 Task: Open Card Product Development Execution in Board Email Marketing Welcome Email Series Strategy and Execution to Workspace Email Marketing Software and add a team member Softage.3@softage.net, a label Blue, a checklist Bond Investing, an attachment from Trello, a color Blue and finally, add a card description 'Conduct team training session on teamwork and collaboration' and a comment 'Let us approach this task with a sense of collaboration and teamwork, leveraging the strengths of each team member.'. Add a start date 'Jan 03, 1900' with a due date 'Jan 10, 1900'
Action: Mouse moved to (63, 297)
Screenshot: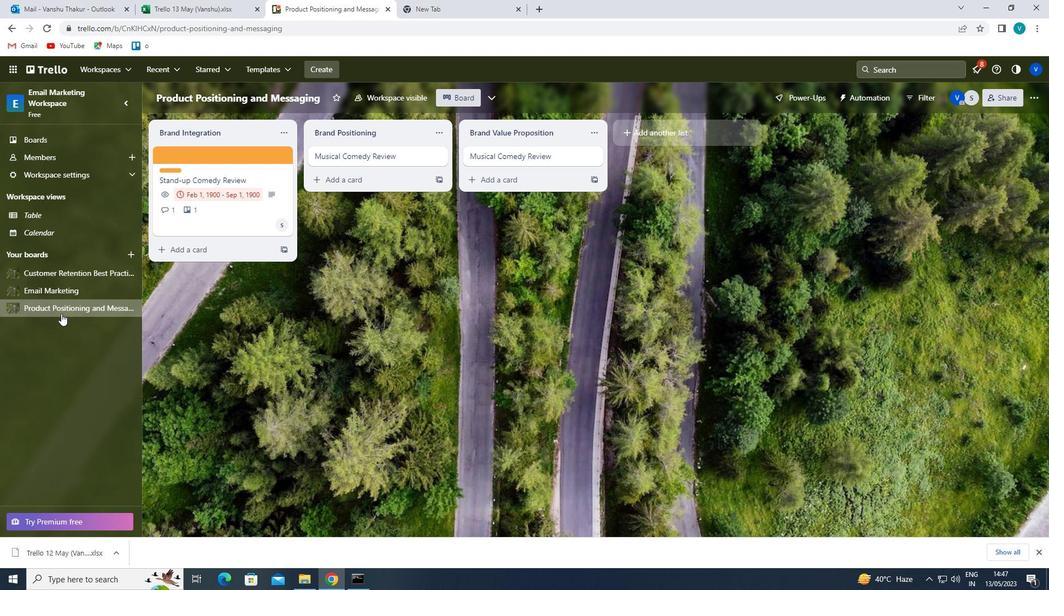 
Action: Mouse pressed left at (63, 297)
Screenshot: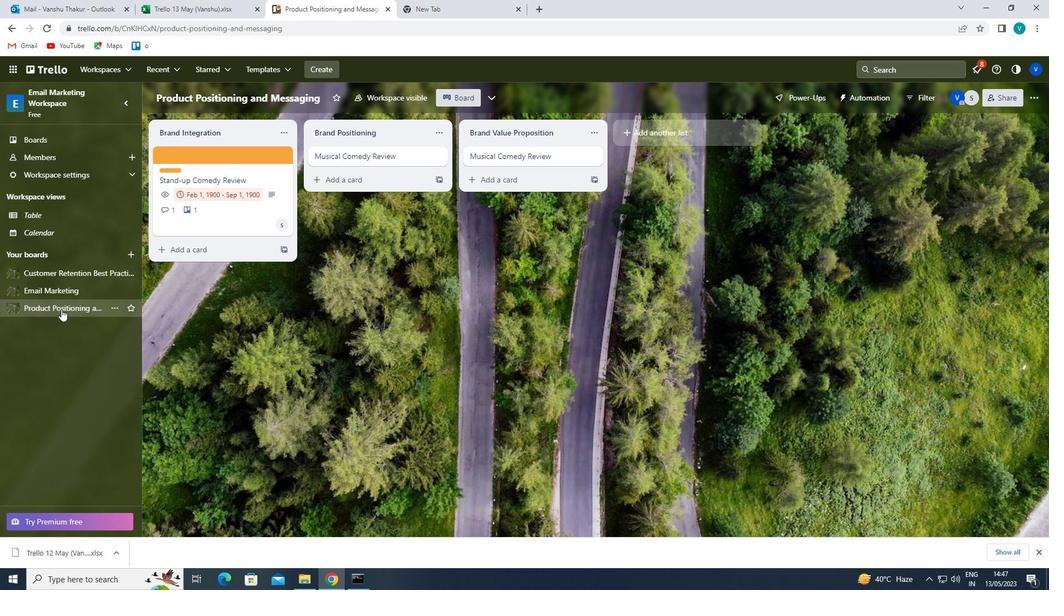 
Action: Mouse moved to (204, 152)
Screenshot: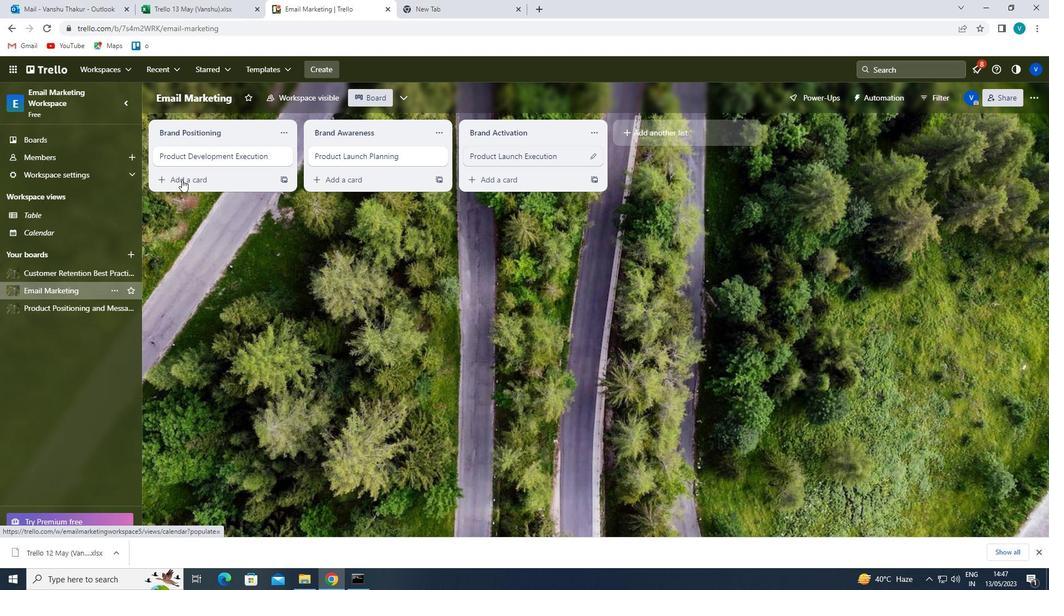 
Action: Mouse pressed left at (204, 152)
Screenshot: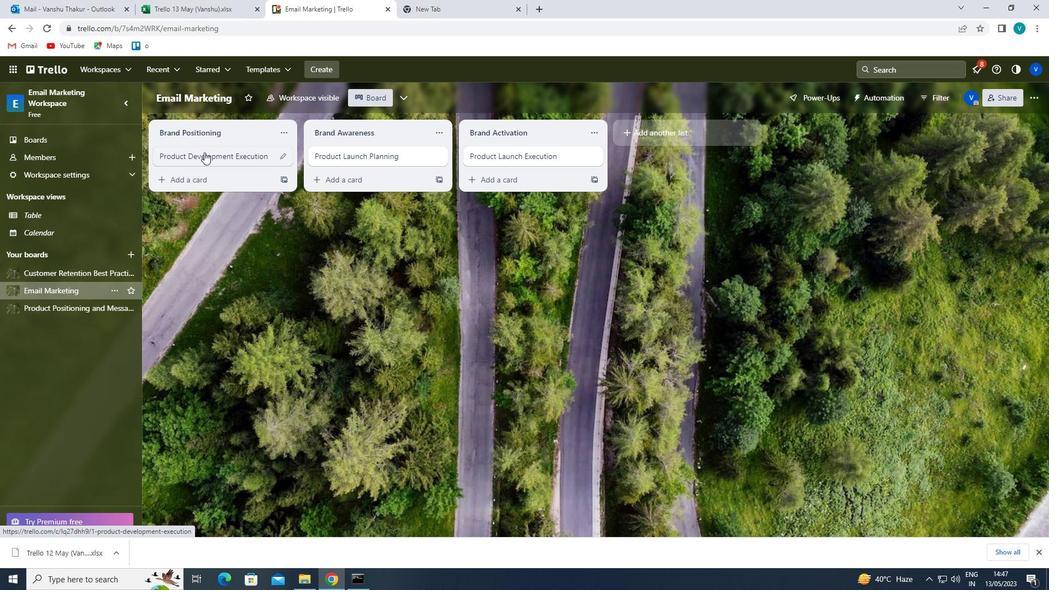 
Action: Mouse moved to (678, 150)
Screenshot: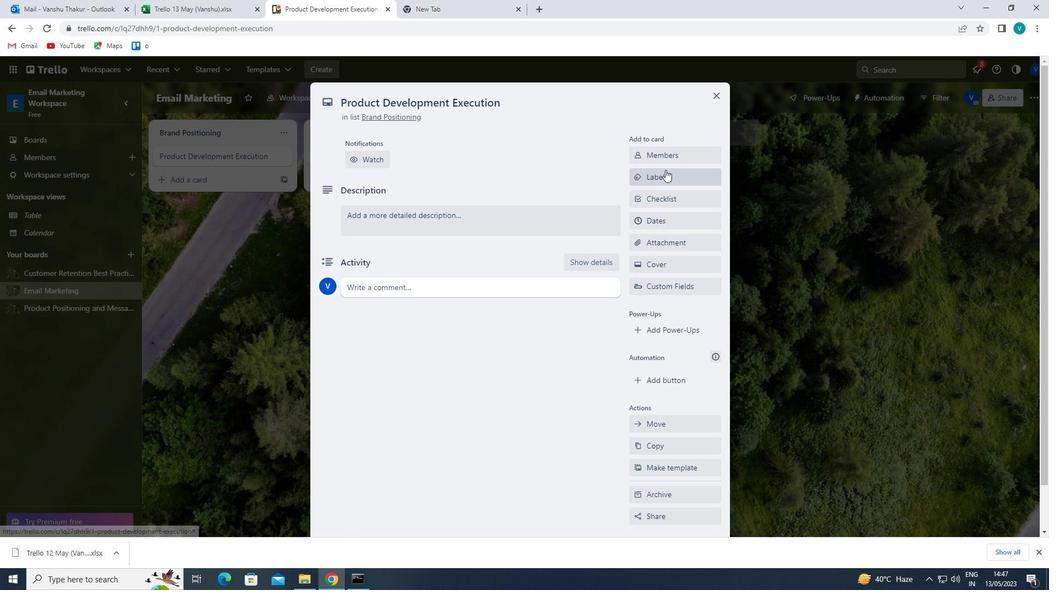 
Action: Mouse pressed left at (678, 150)
Screenshot: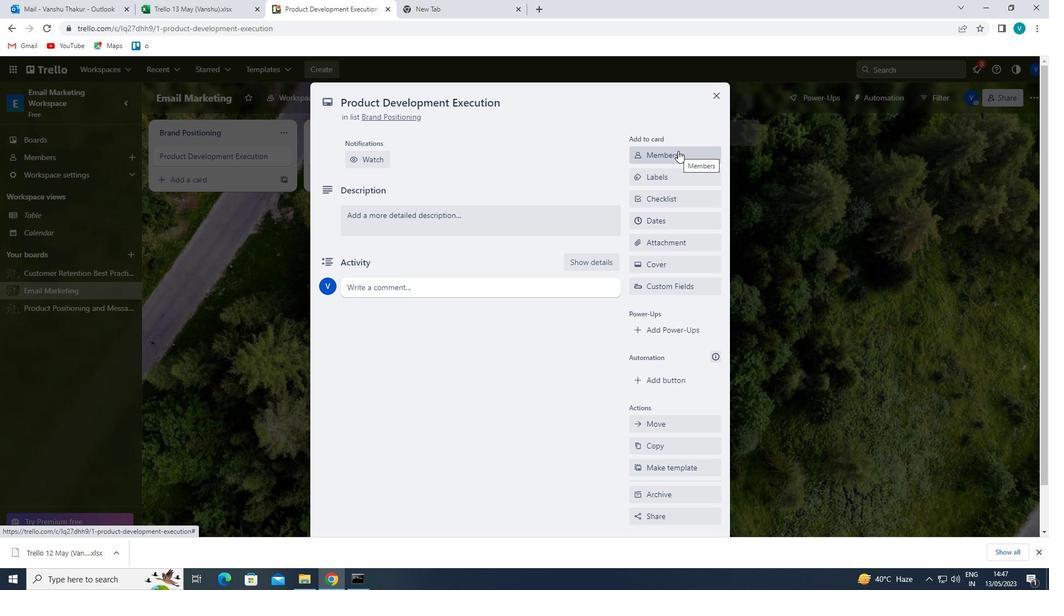 
Action: Key pressed <Key.shift>S
Screenshot: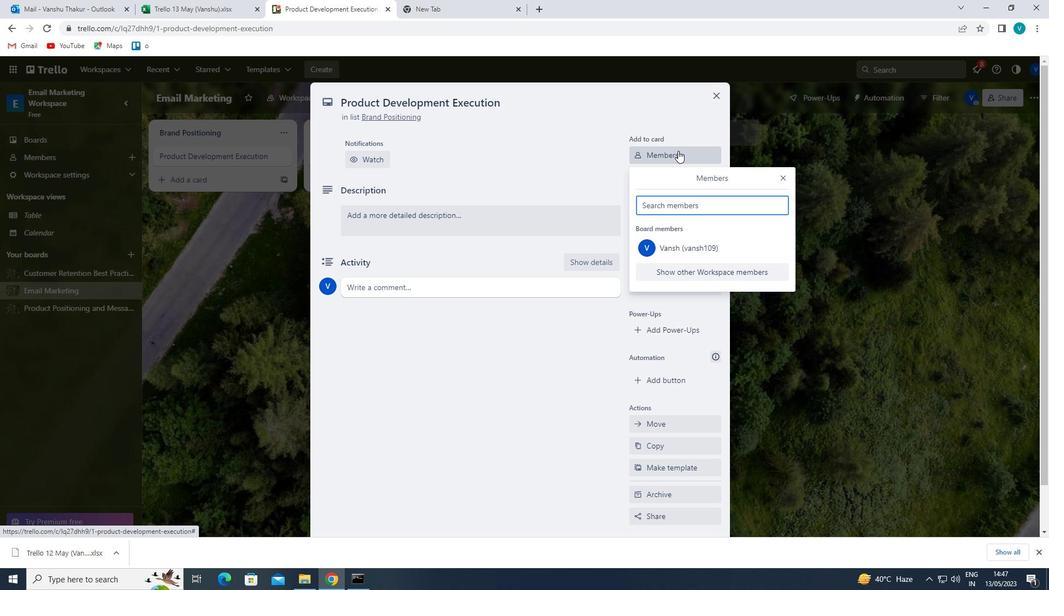 
Action: Mouse moved to (670, 168)
Screenshot: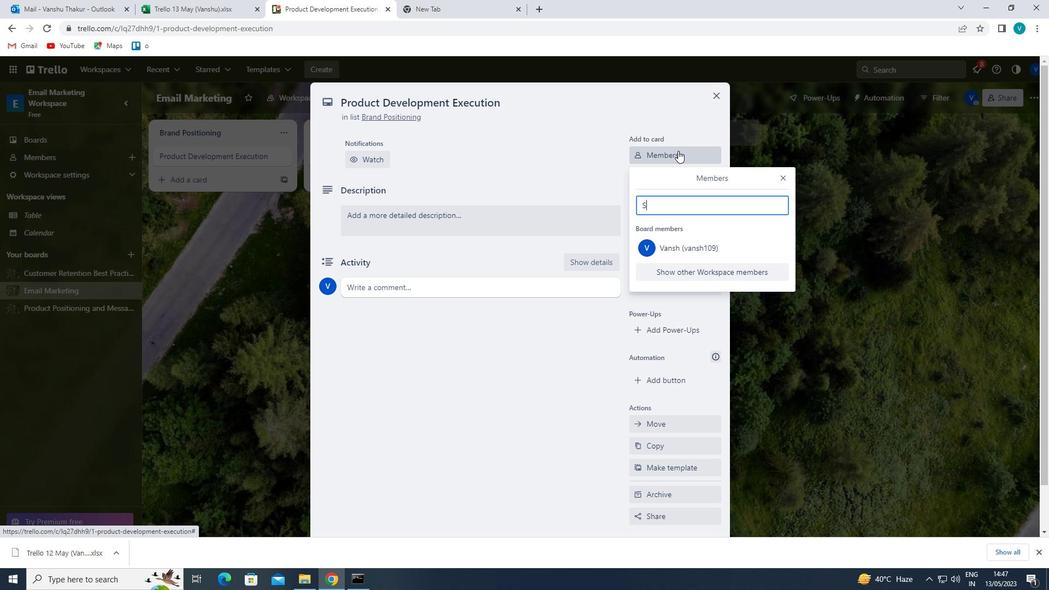 
Action: Key pressed OF
Screenshot: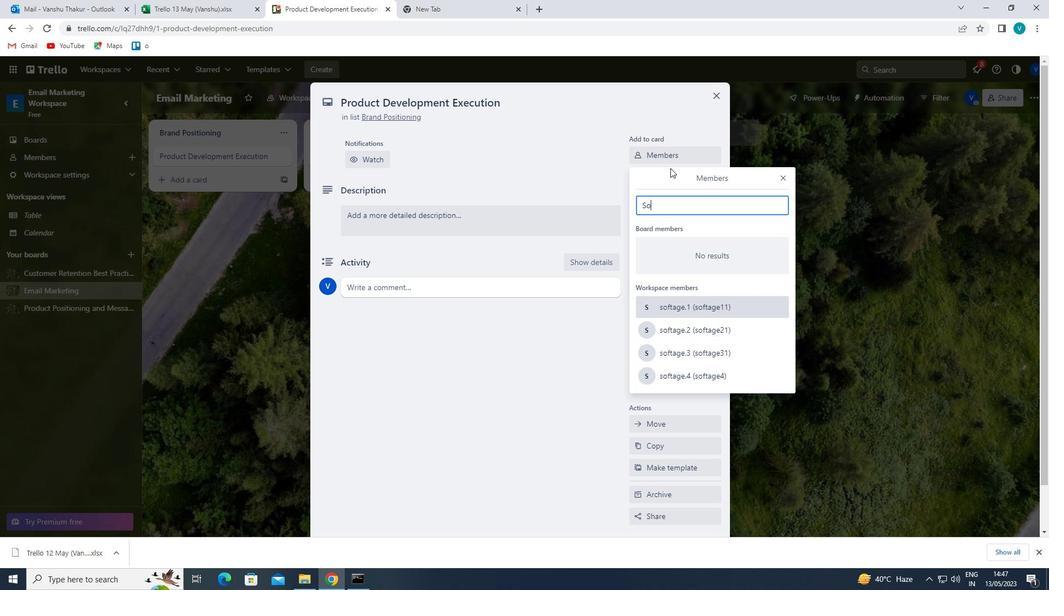 
Action: Mouse moved to (705, 355)
Screenshot: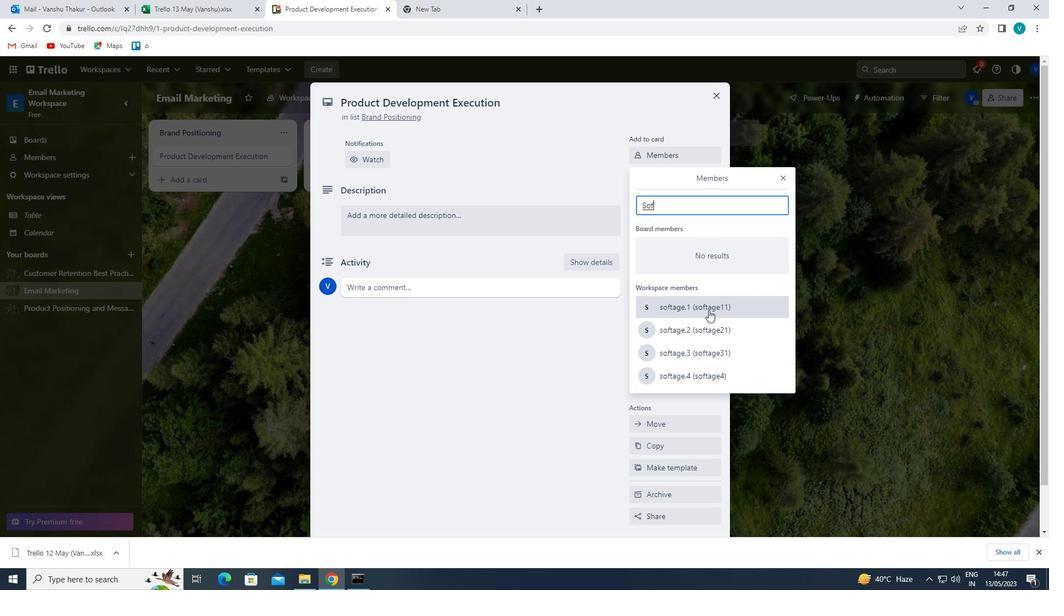 
Action: Mouse pressed left at (705, 355)
Screenshot: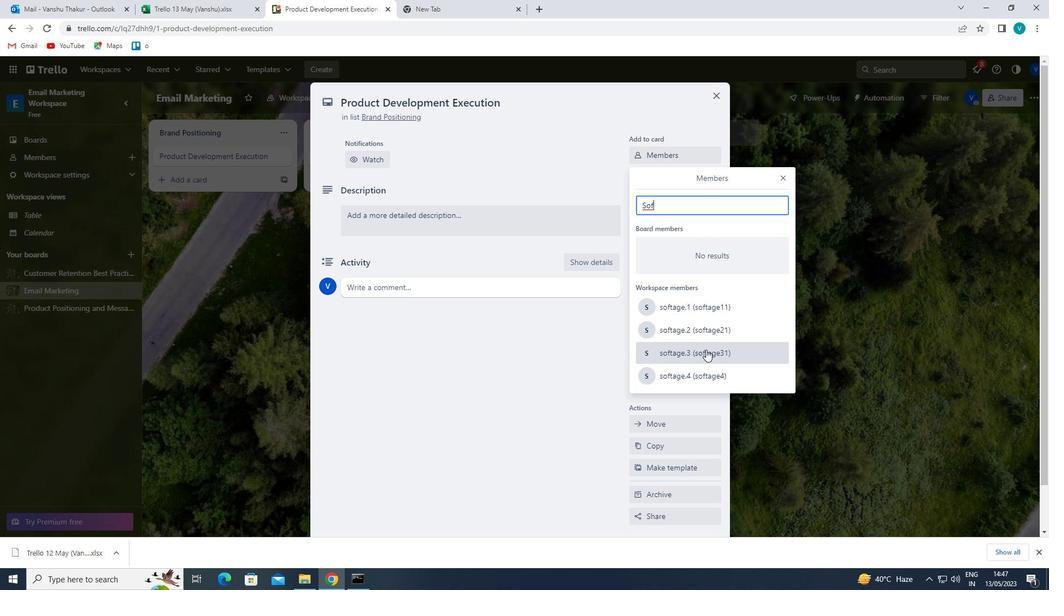
Action: Mouse moved to (782, 177)
Screenshot: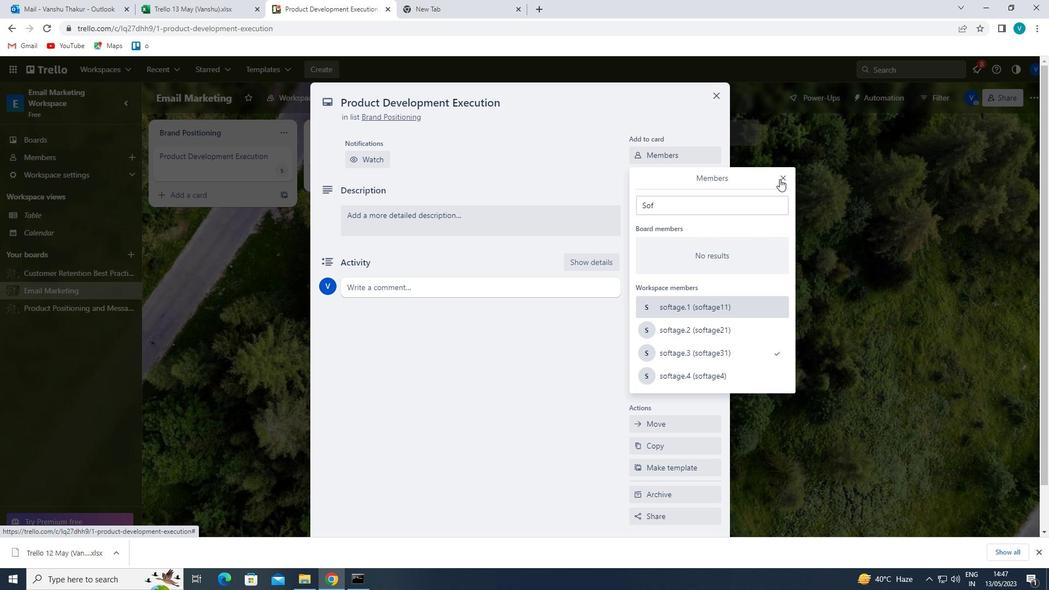 
Action: Mouse pressed left at (782, 177)
Screenshot: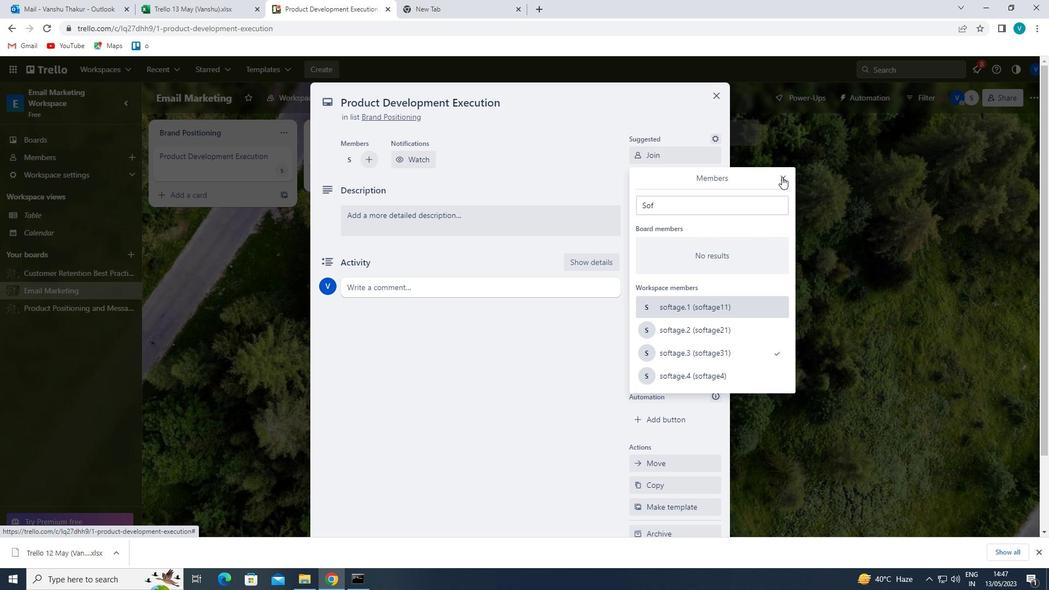 
Action: Mouse moved to (700, 210)
Screenshot: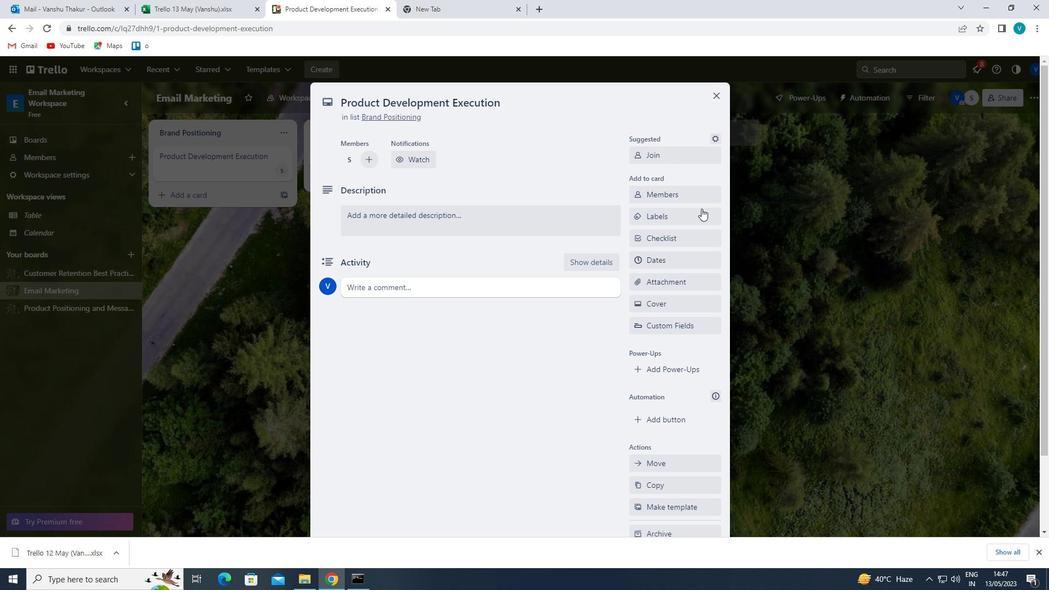 
Action: Mouse pressed left at (700, 210)
Screenshot: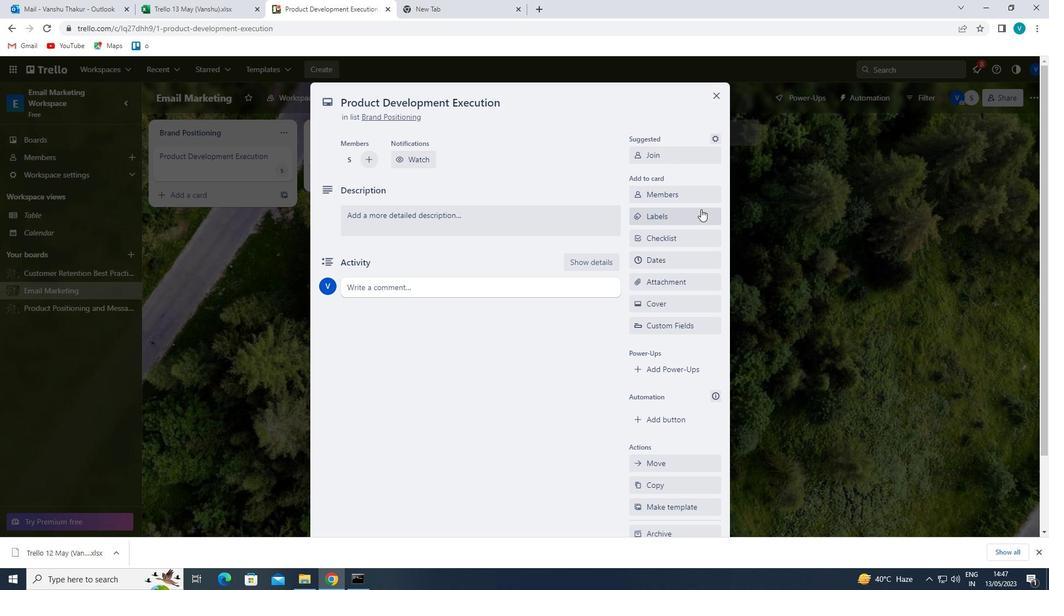 
Action: Mouse moved to (683, 398)
Screenshot: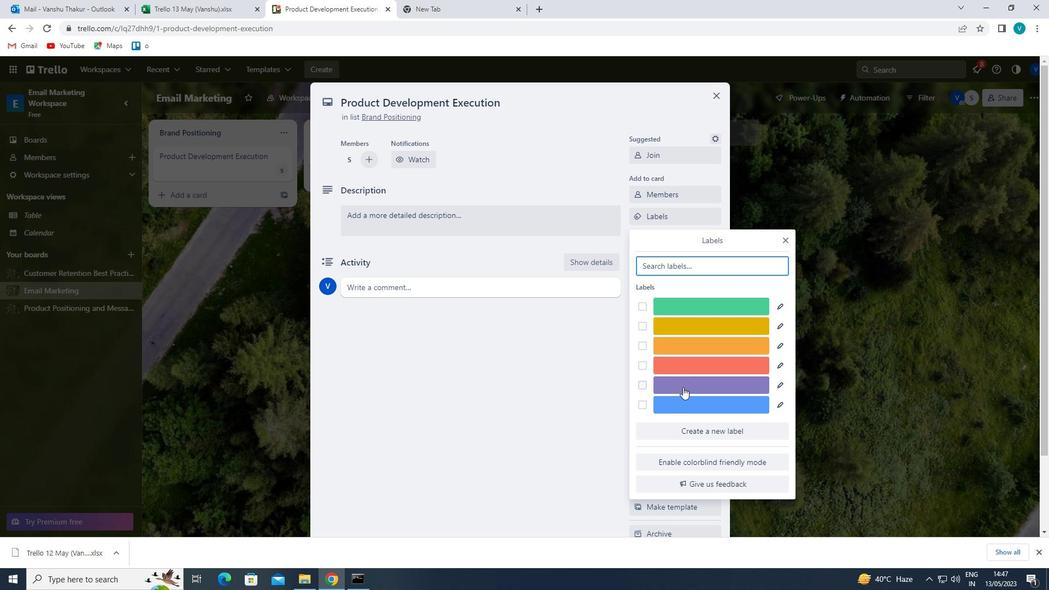 
Action: Mouse pressed left at (683, 398)
Screenshot: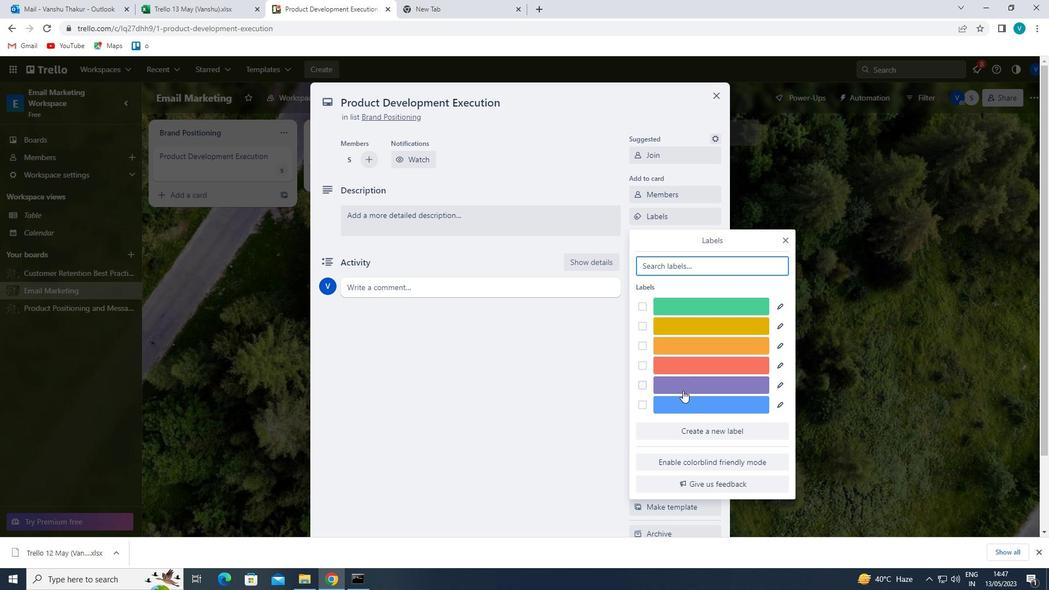 
Action: Mouse moved to (785, 240)
Screenshot: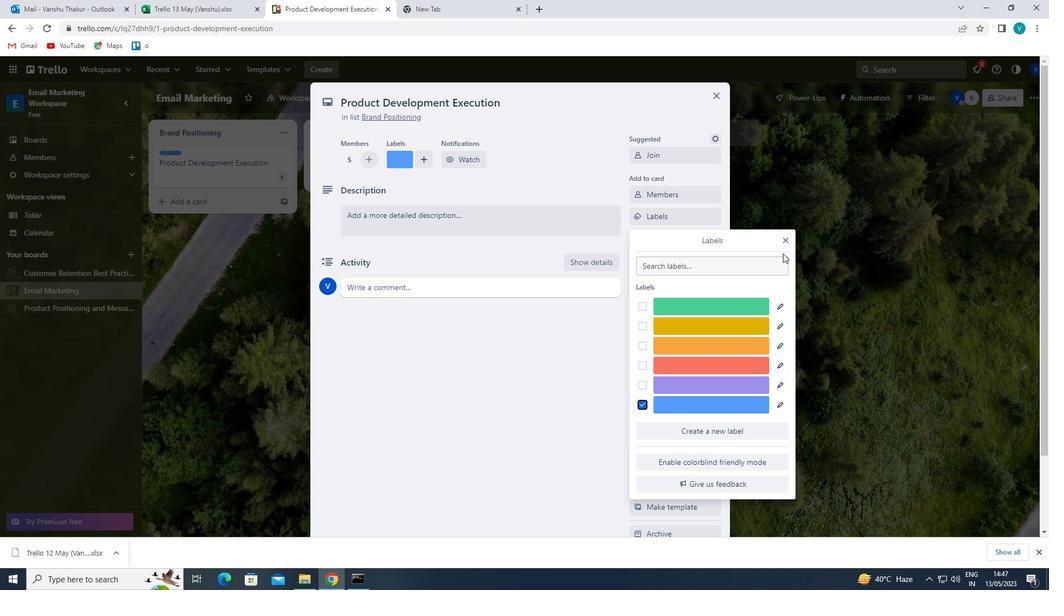 
Action: Mouse pressed left at (785, 240)
Screenshot: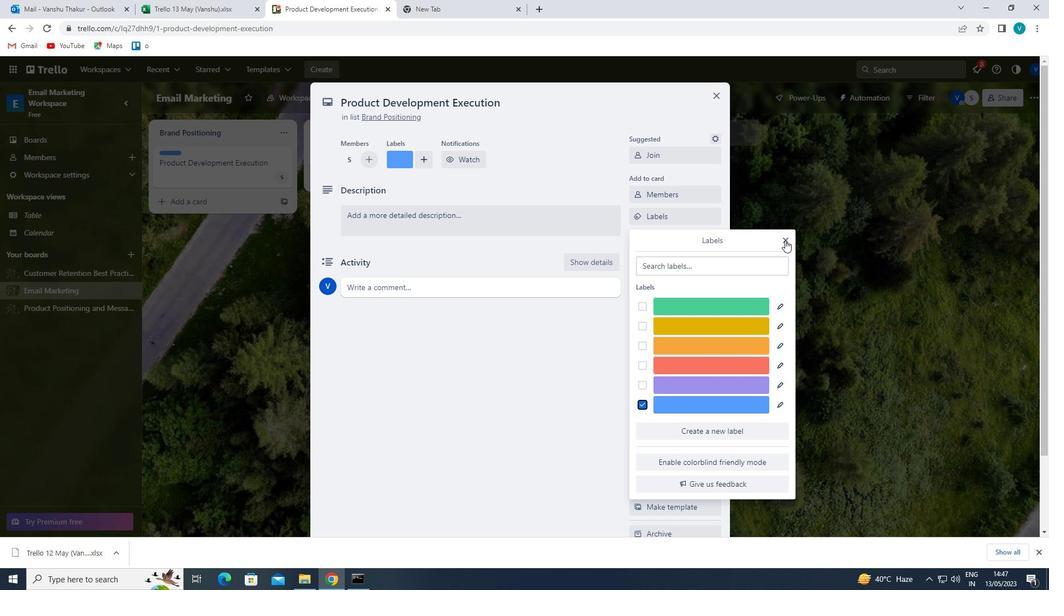 
Action: Mouse moved to (665, 240)
Screenshot: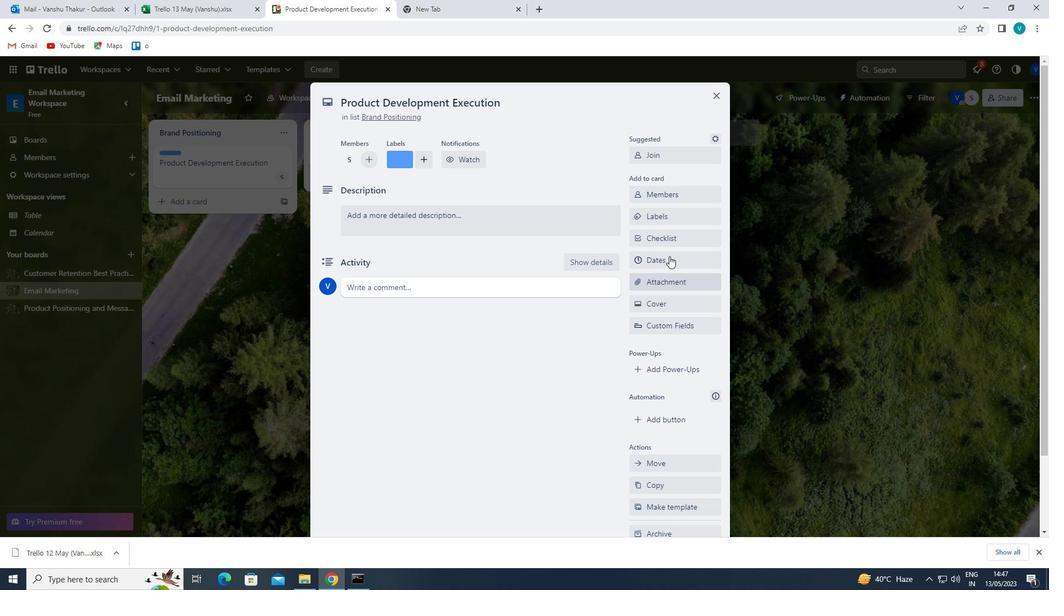 
Action: Mouse pressed left at (665, 240)
Screenshot: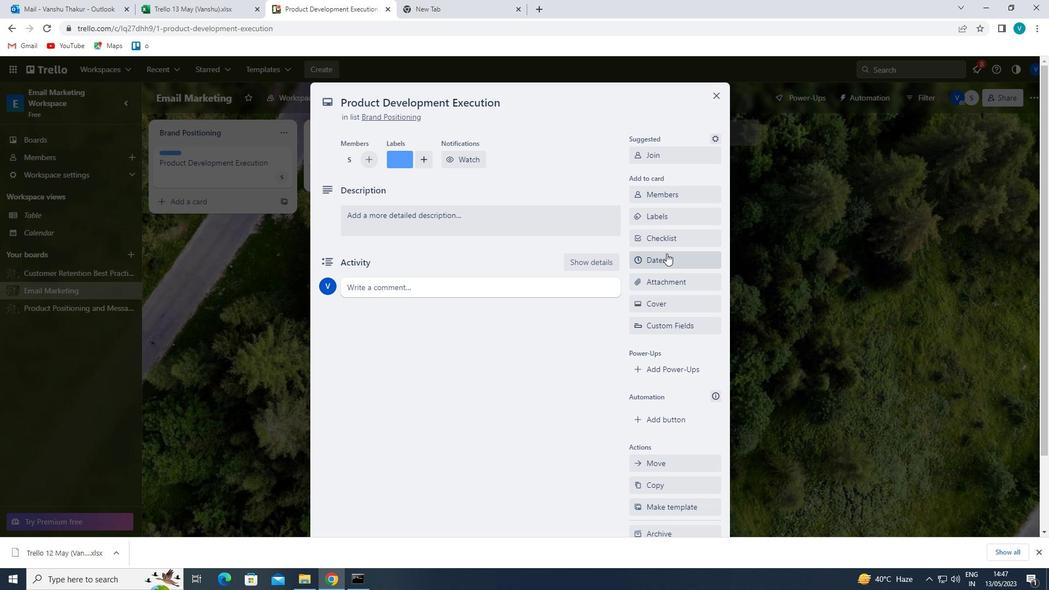 
Action: Mouse moved to (666, 238)
Screenshot: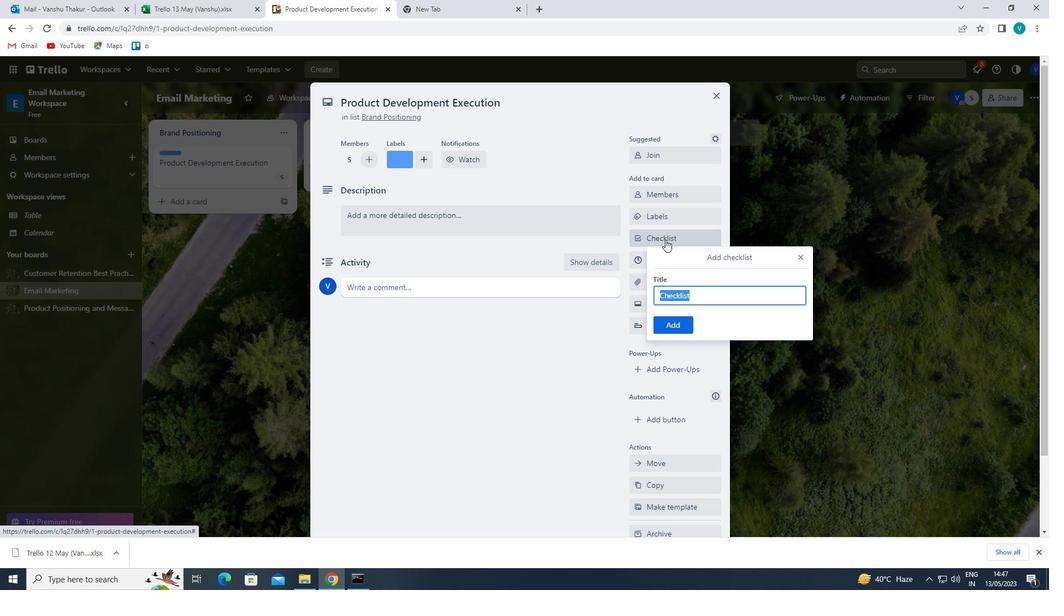 
Action: Key pressed <Key.shift>BOND<Key.space>
Screenshot: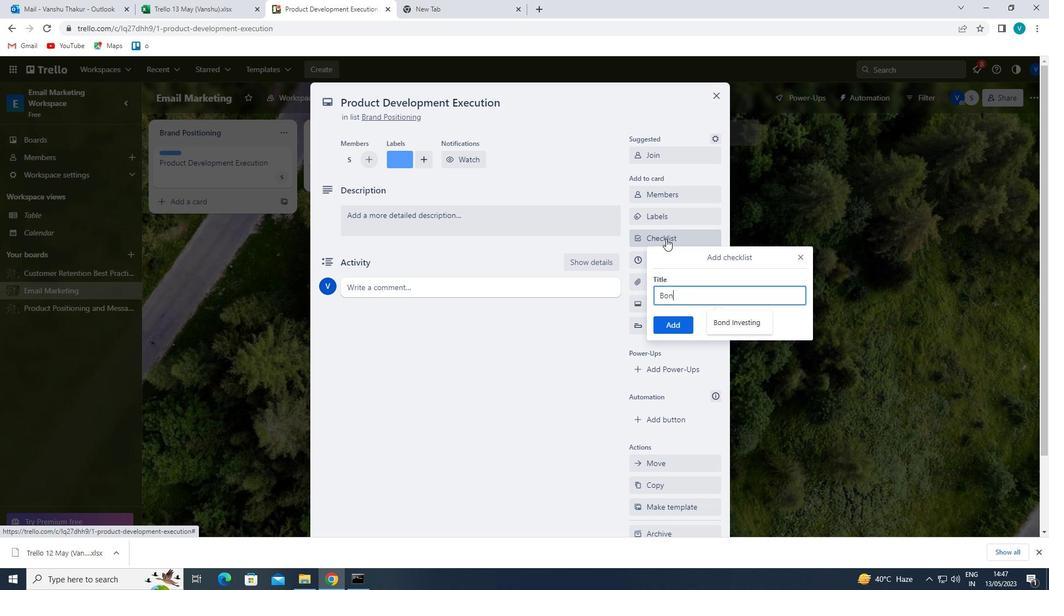 
Action: Mouse moved to (759, 320)
Screenshot: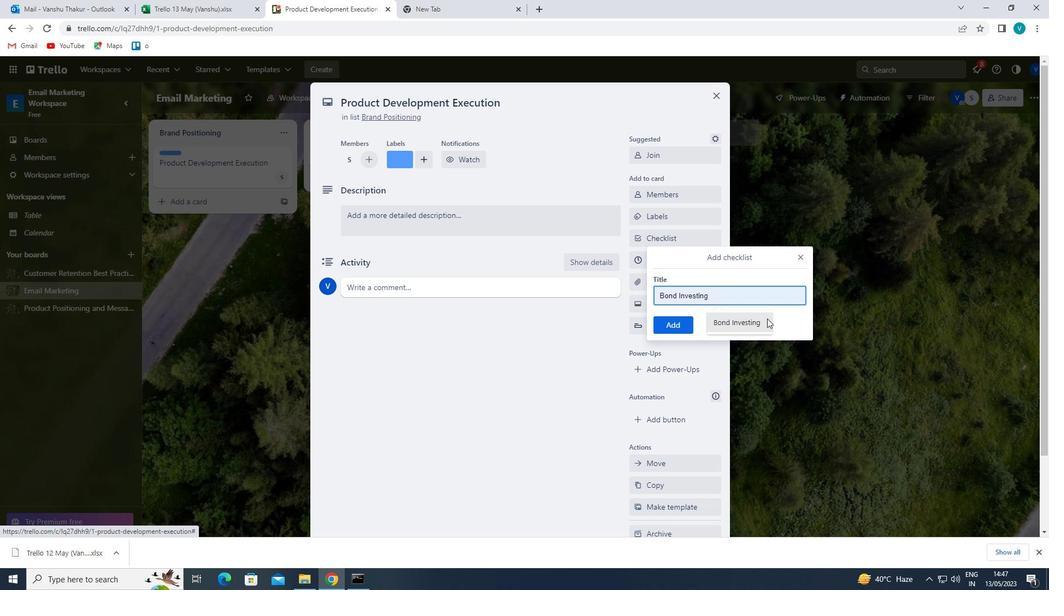 
Action: Mouse pressed left at (759, 320)
Screenshot: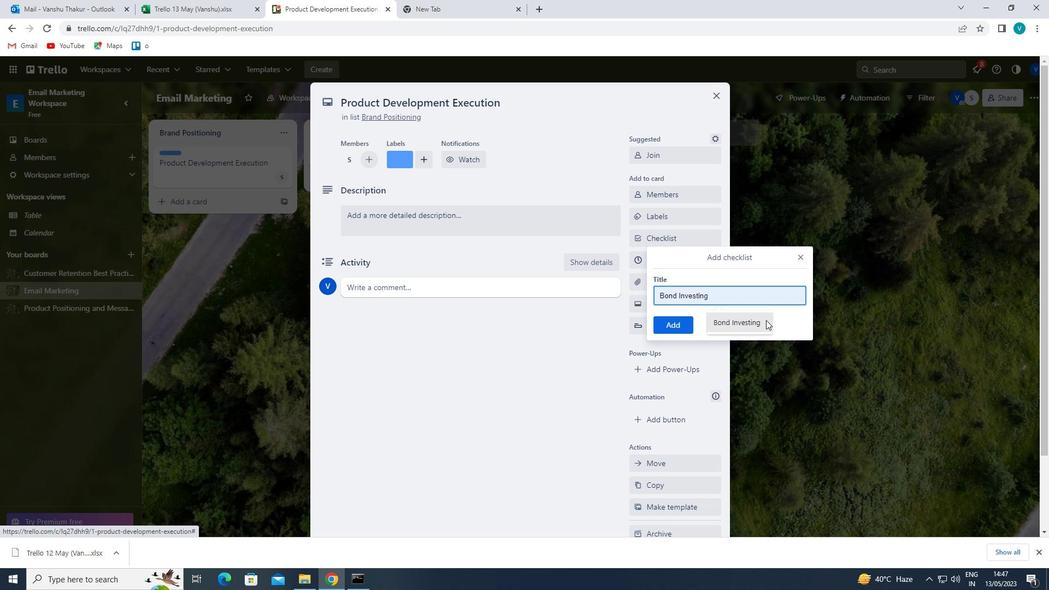 
Action: Mouse moved to (676, 324)
Screenshot: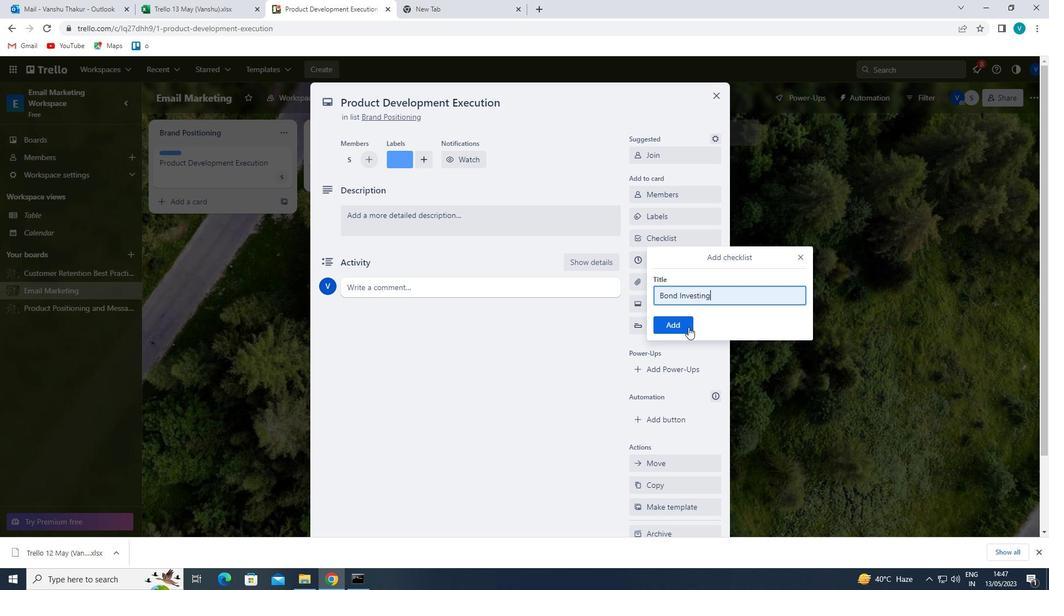 
Action: Mouse pressed left at (676, 324)
Screenshot: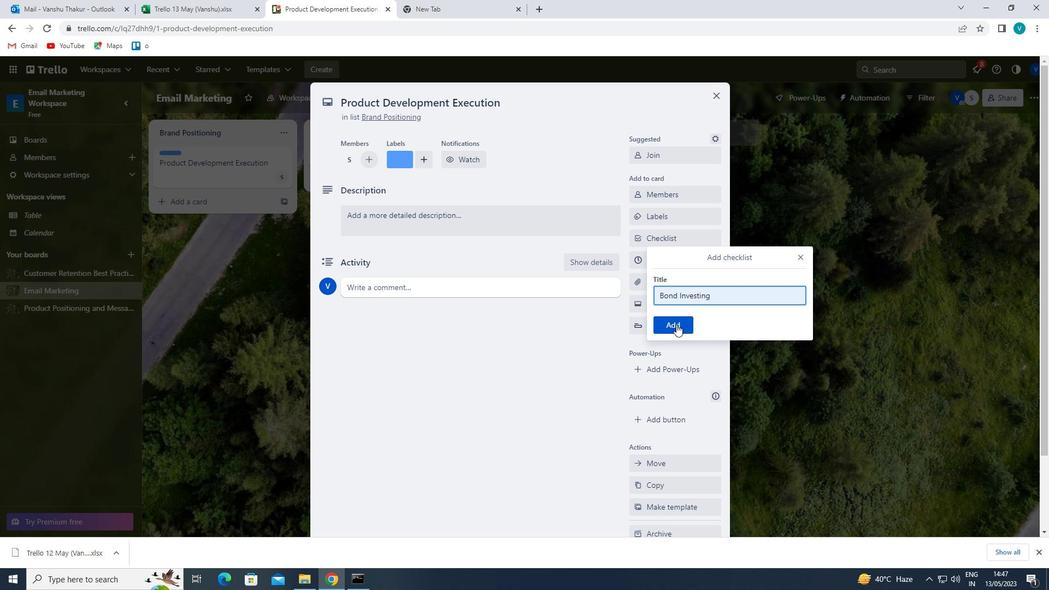 
Action: Mouse moved to (650, 284)
Screenshot: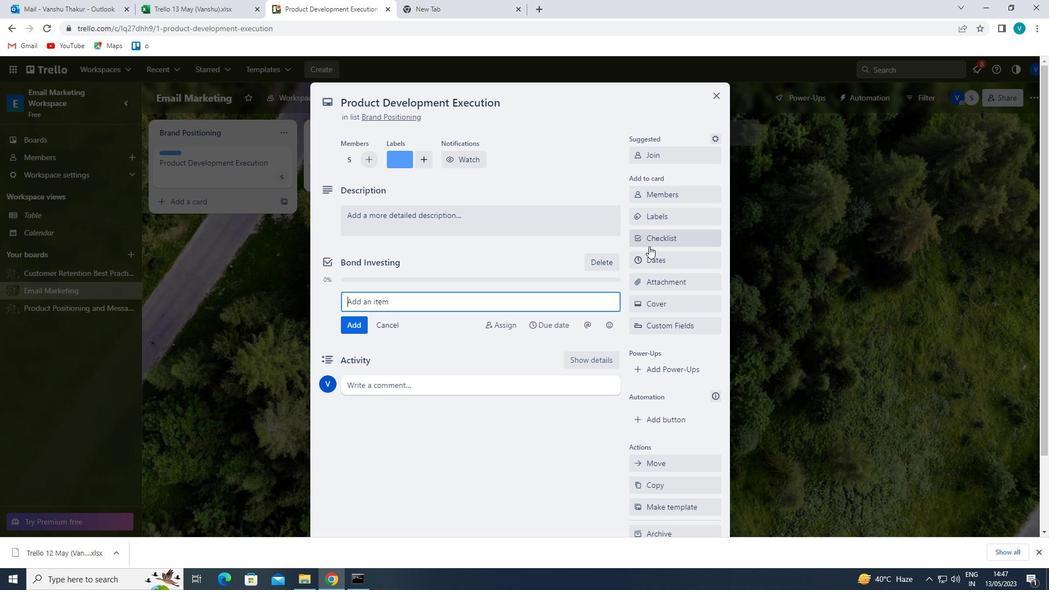 
Action: Mouse pressed left at (650, 284)
Screenshot: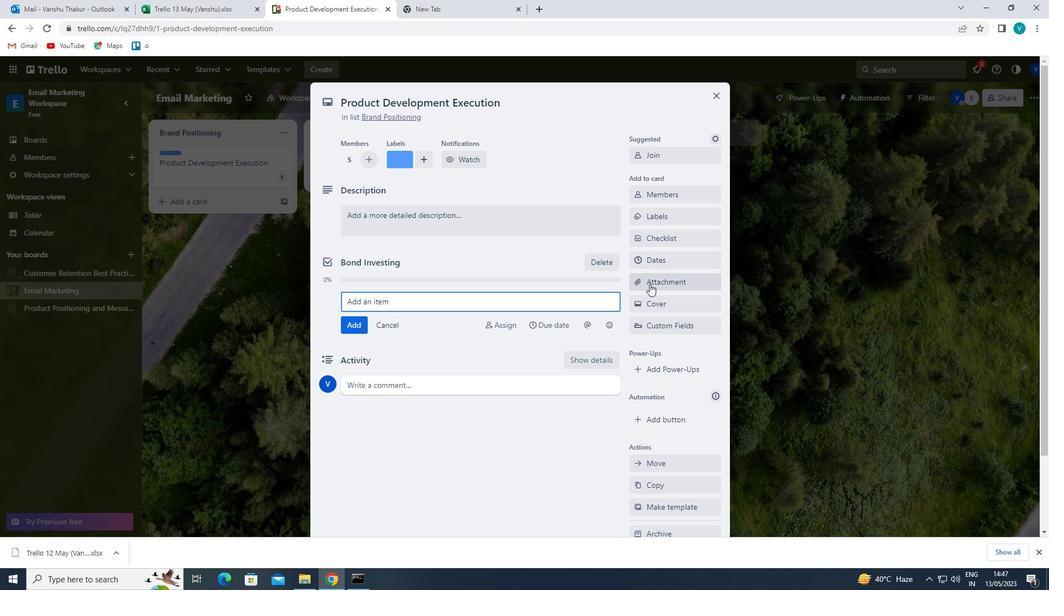 
Action: Mouse moved to (651, 345)
Screenshot: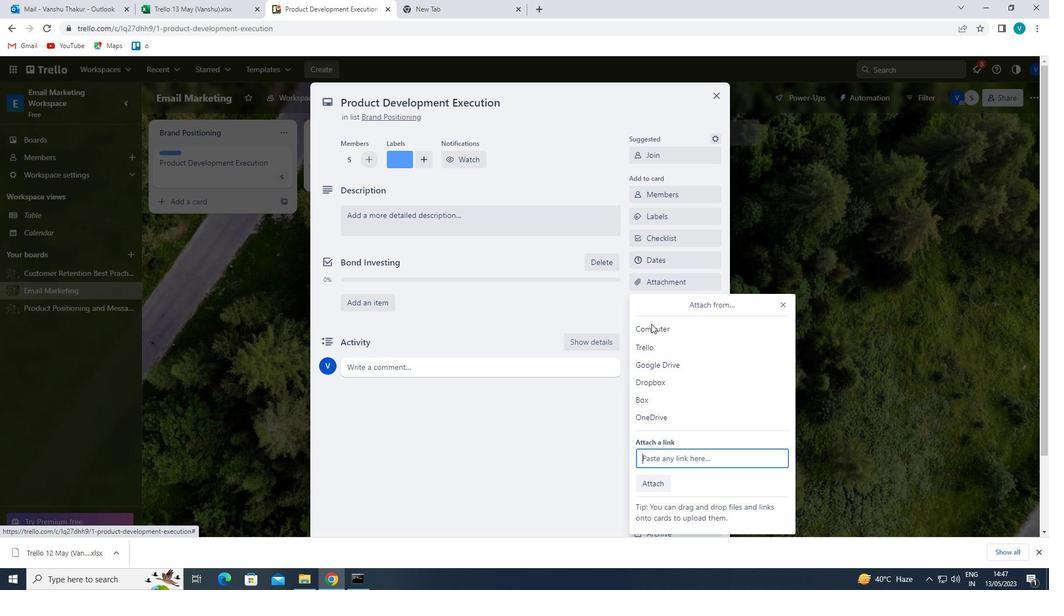 
Action: Mouse pressed left at (651, 345)
Screenshot: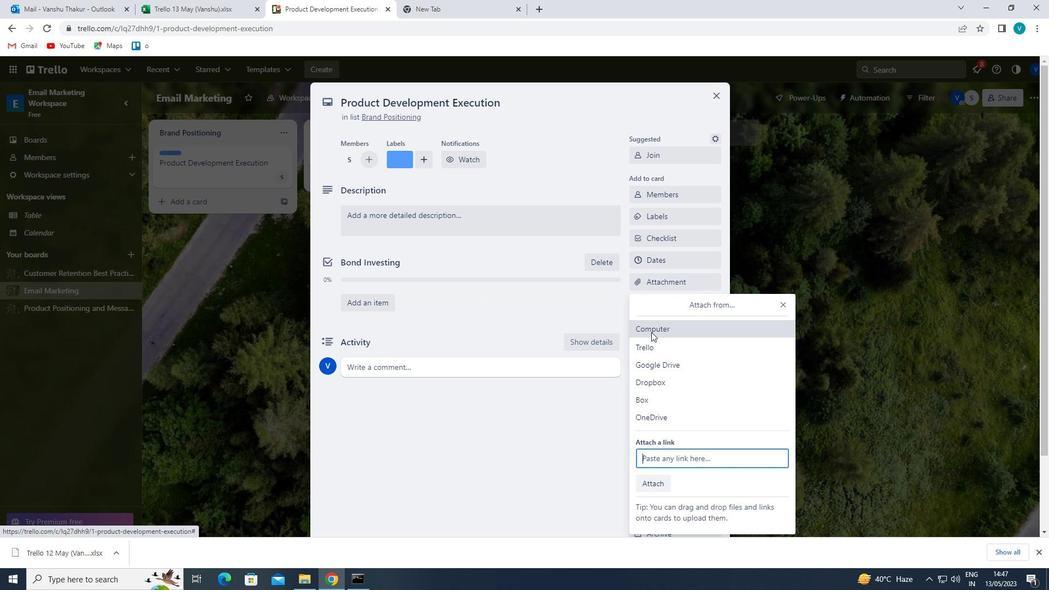 
Action: Mouse moved to (665, 296)
Screenshot: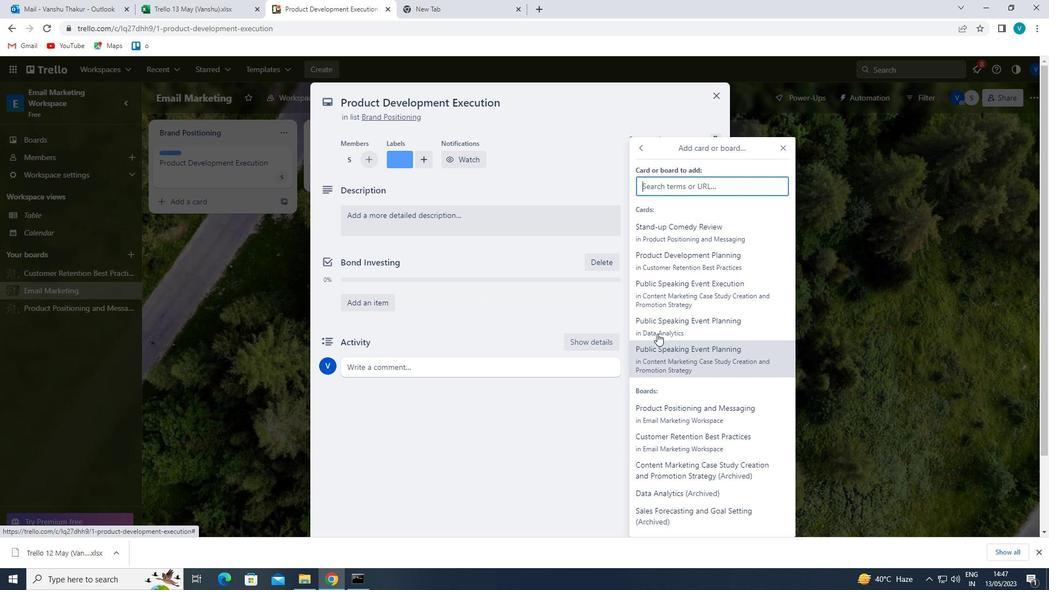 
Action: Mouse pressed left at (665, 296)
Screenshot: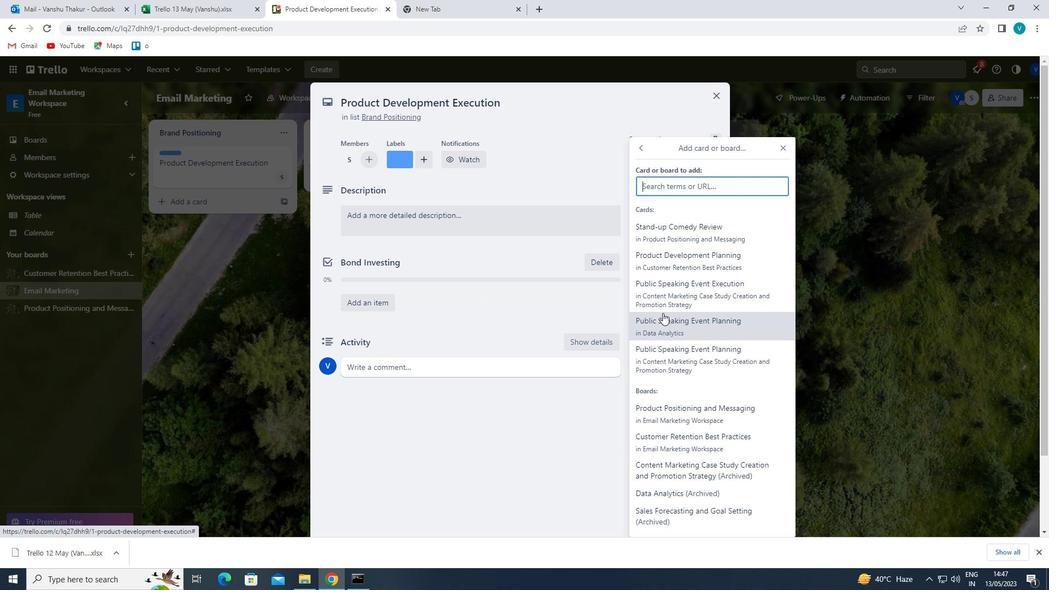 
Action: Mouse moved to (664, 307)
Screenshot: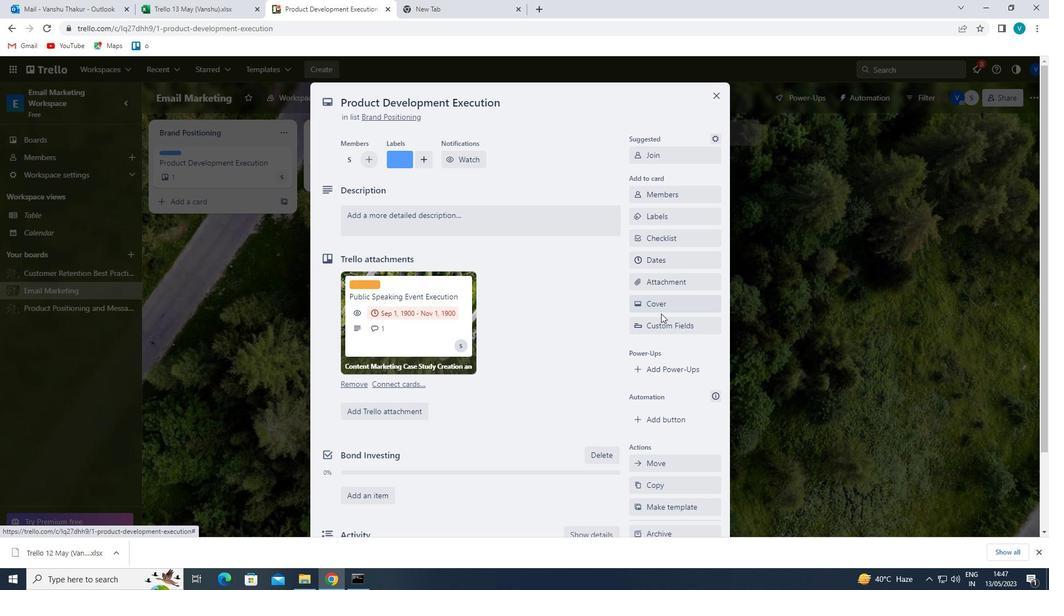
Action: Mouse pressed left at (664, 307)
Screenshot: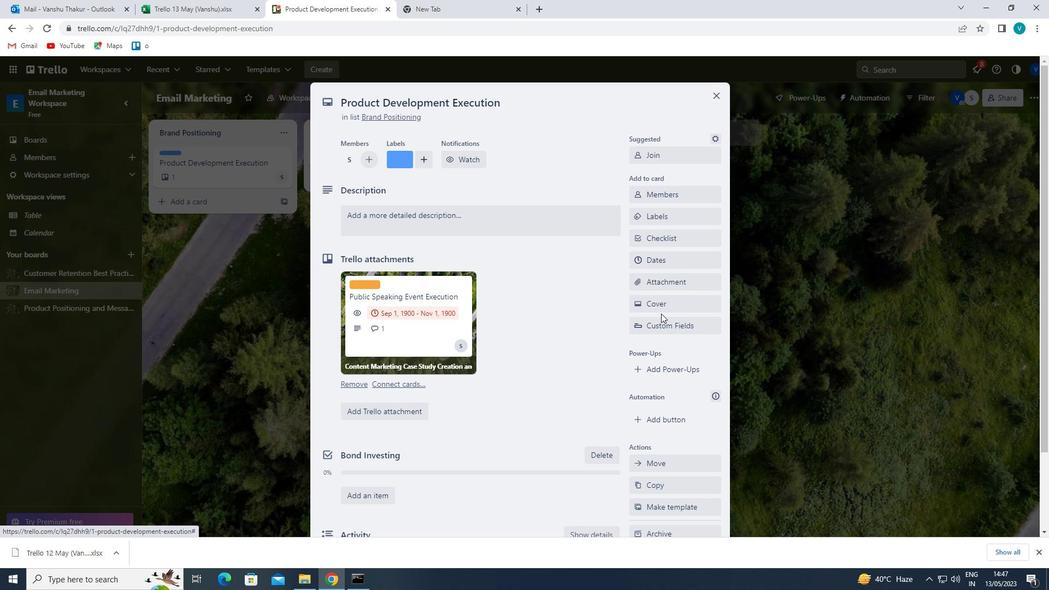 
Action: Mouse moved to (655, 340)
Screenshot: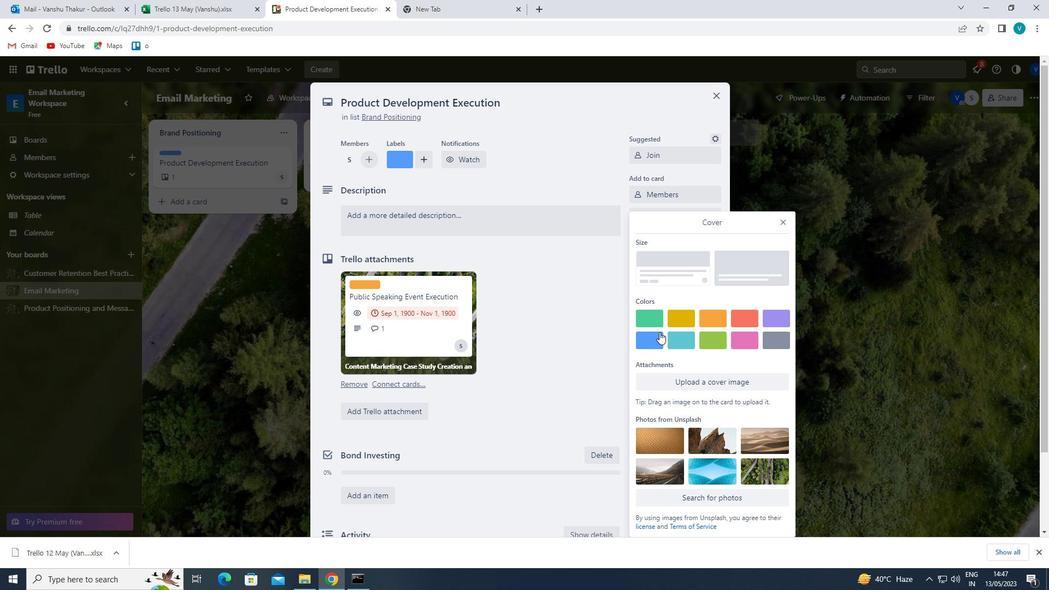 
Action: Mouse pressed left at (655, 340)
Screenshot: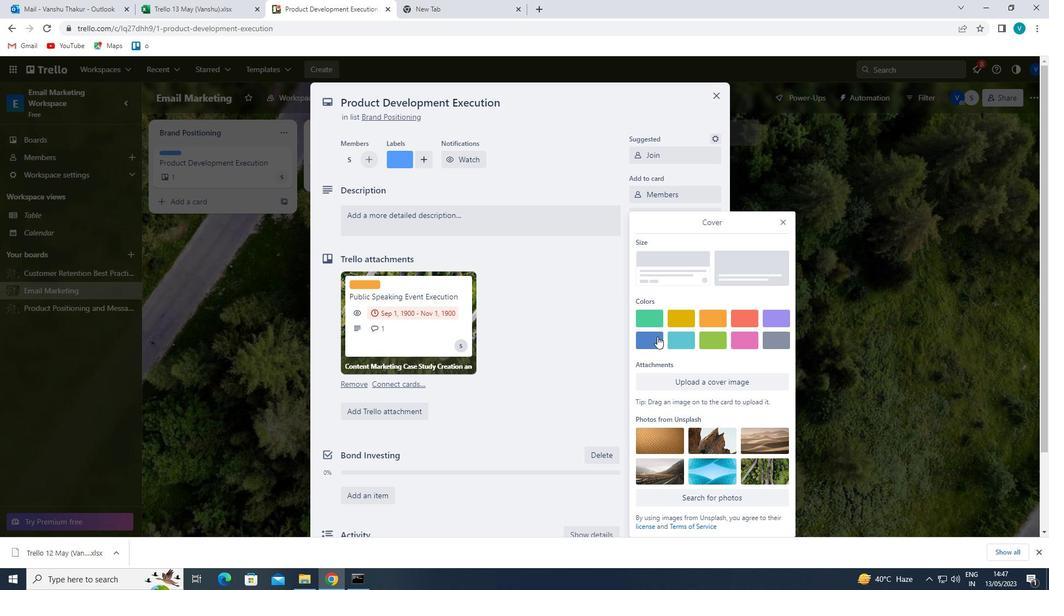 
Action: Mouse moved to (784, 203)
Screenshot: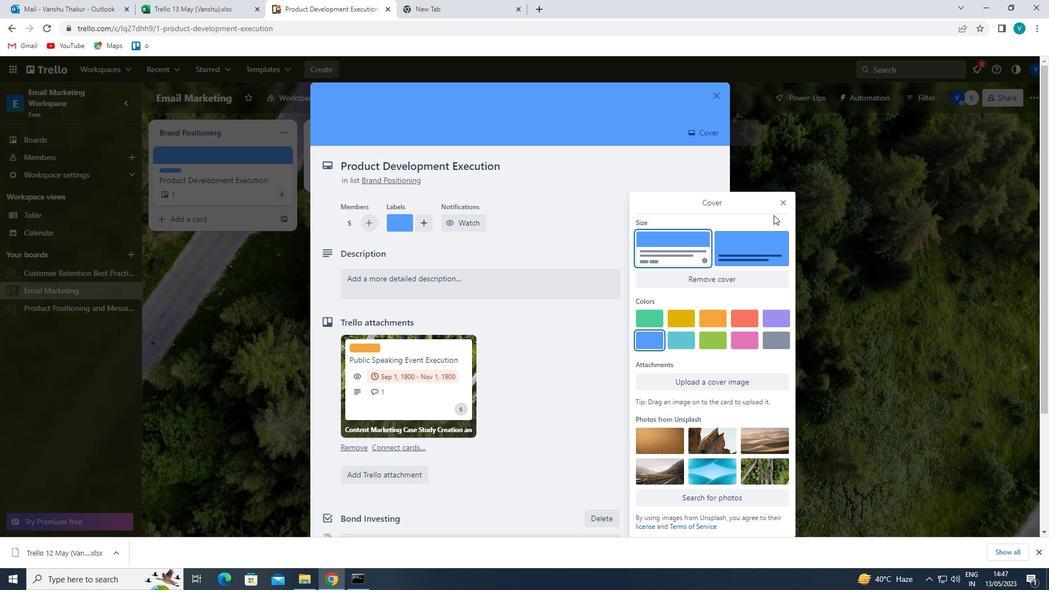 
Action: Mouse pressed left at (784, 203)
Screenshot: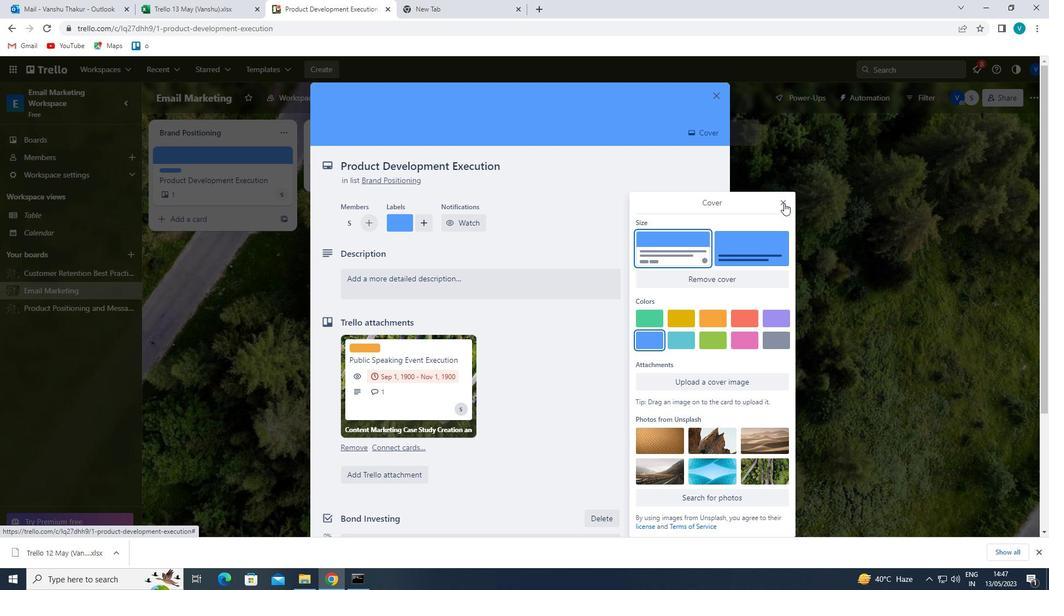 
Action: Mouse moved to (428, 289)
Screenshot: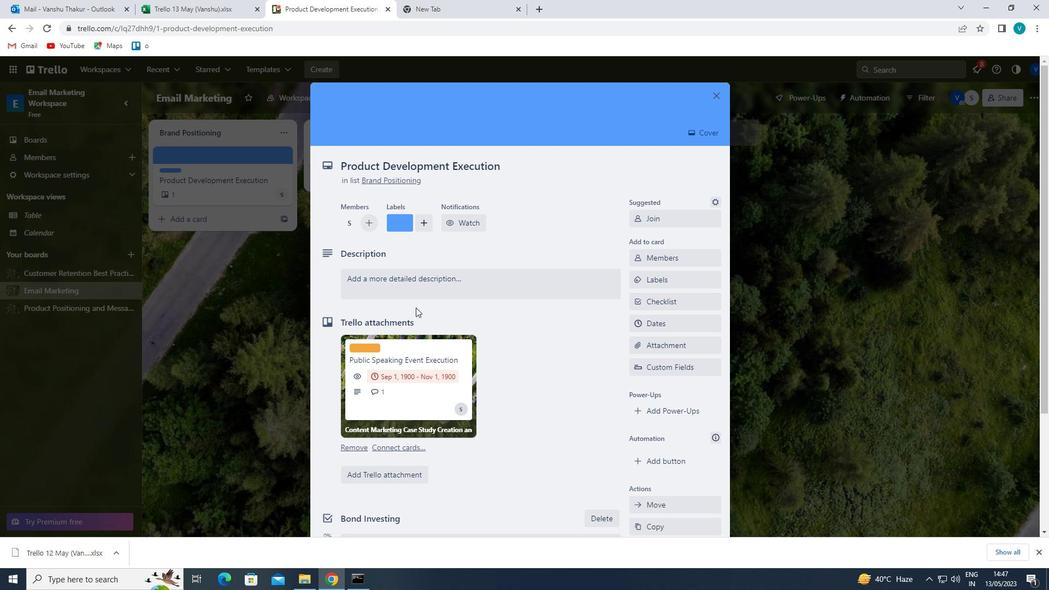 
Action: Mouse pressed left at (428, 289)
Screenshot: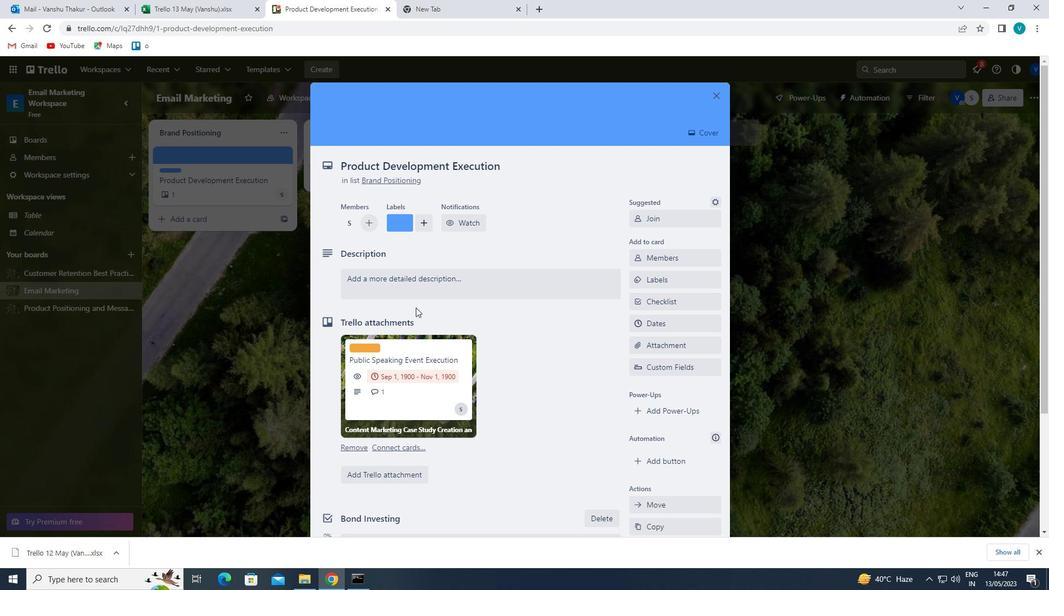 
Action: Mouse moved to (430, 288)
Screenshot: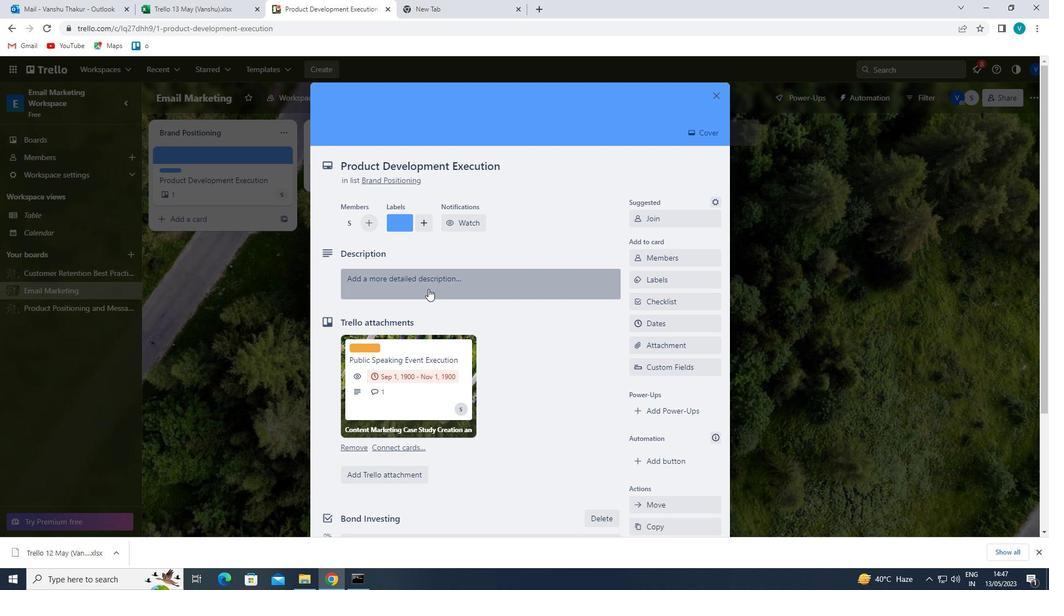
Action: Key pressed '<Key.shift>CONDUCT<Key.space>TEAM<Key.space>TRAINING<Key.space>SESSION<Key.space>ON<Key.space>TEAMWORK<Key.space>AND<Key.space>COLLA<Key.backspace>O<Key.backspace>ABORATION'
Screenshot: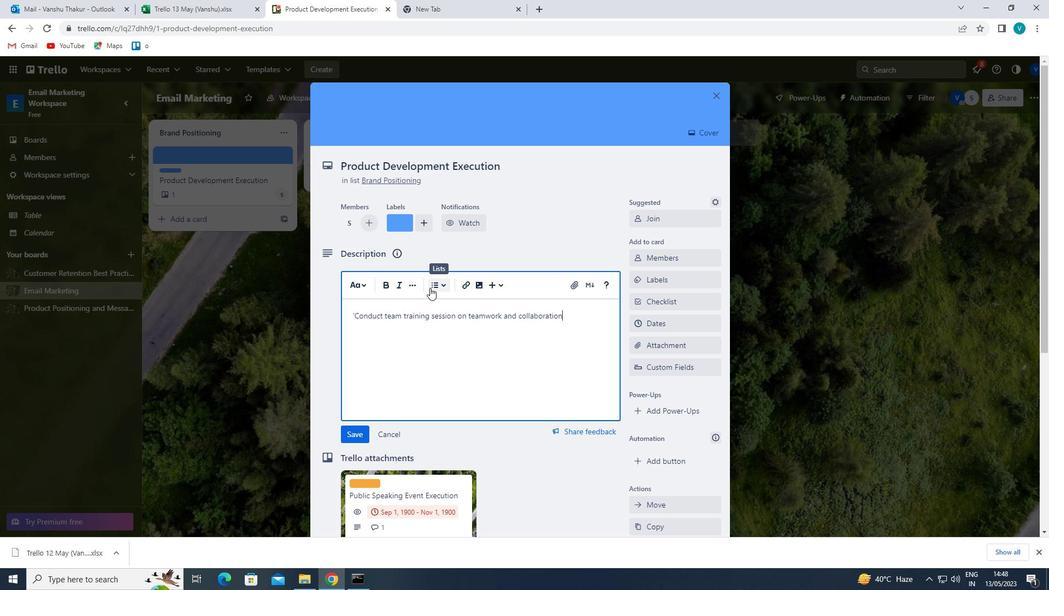 
Action: Mouse moved to (353, 430)
Screenshot: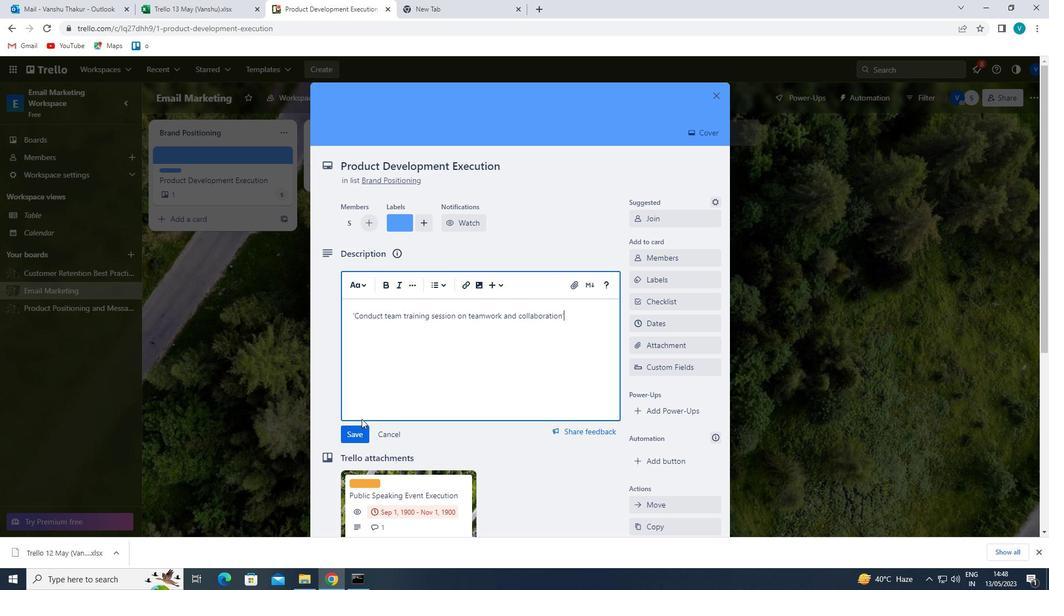 
Action: Mouse pressed left at (353, 430)
Screenshot: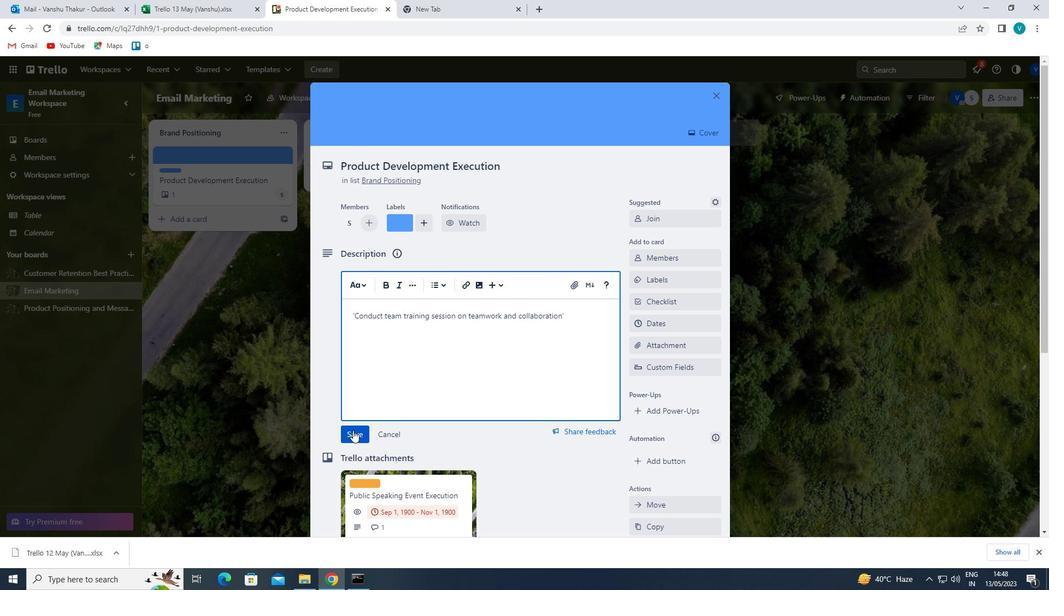 
Action: Mouse moved to (427, 406)
Screenshot: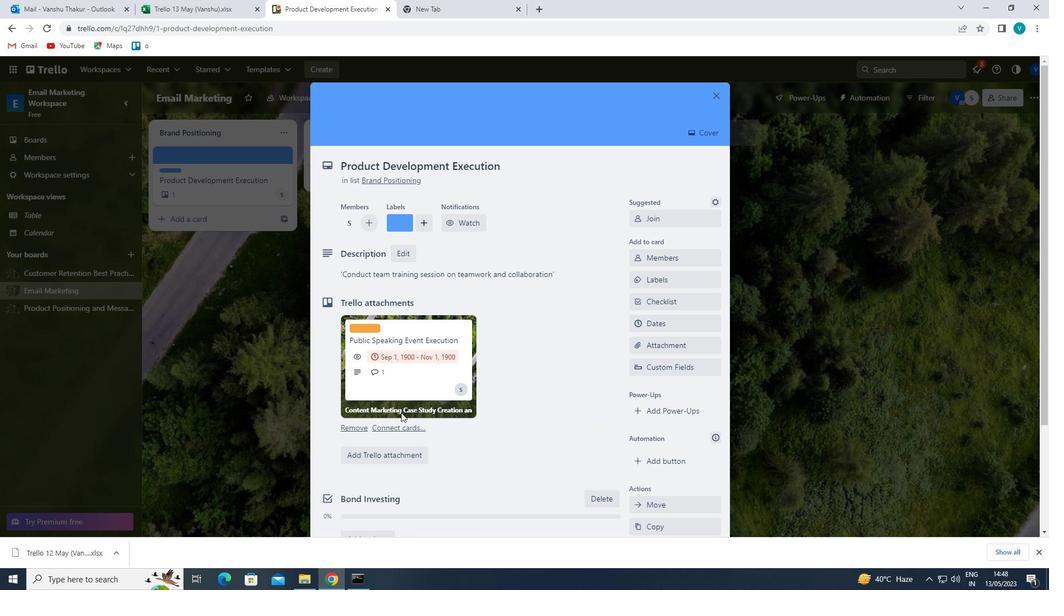 
Action: Mouse scrolled (427, 405) with delta (0, 0)
Screenshot: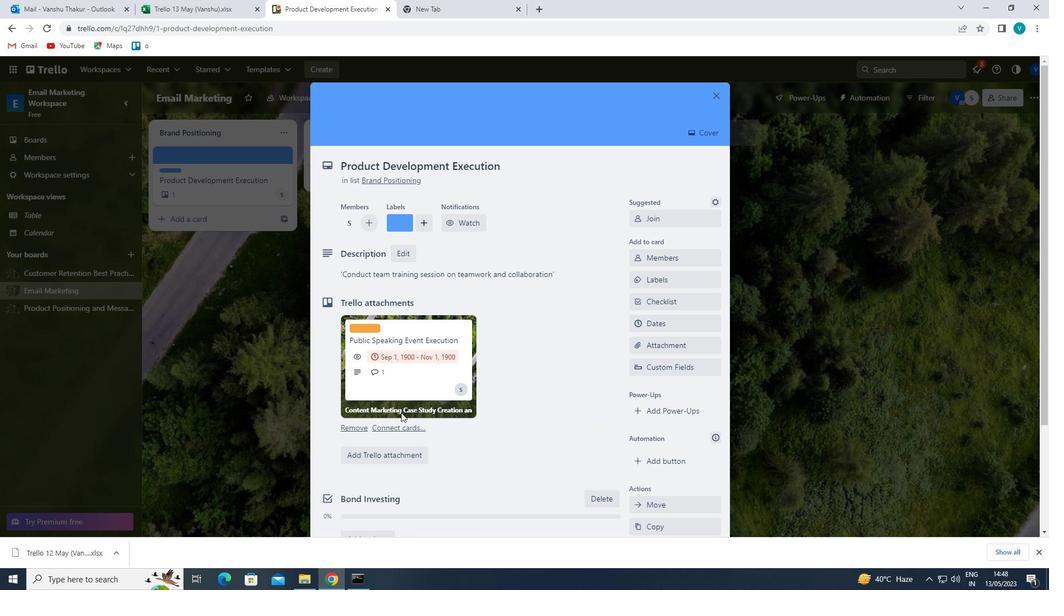 
Action: Mouse moved to (428, 406)
Screenshot: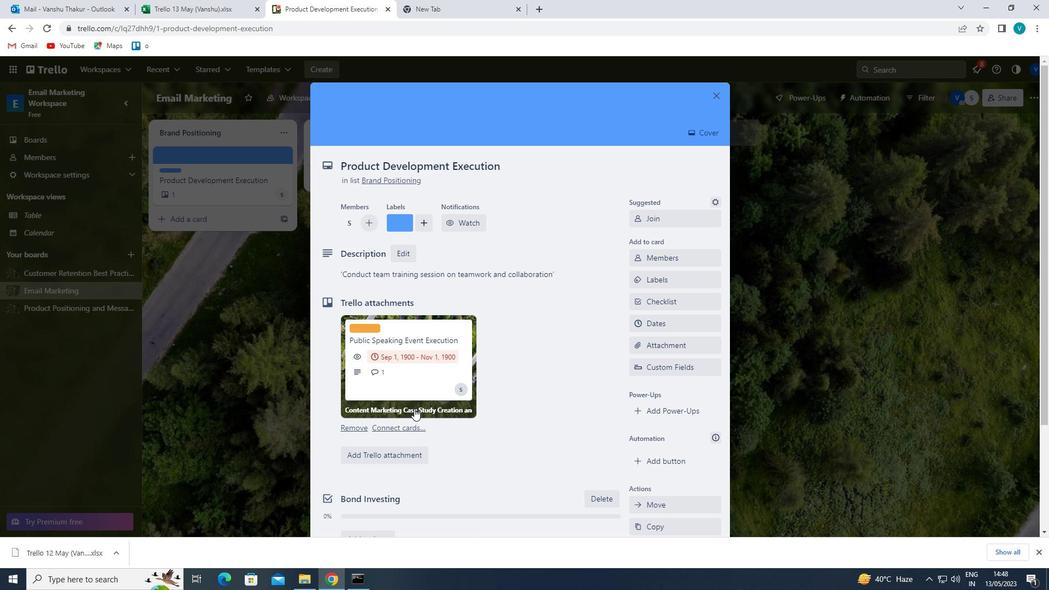 
Action: Mouse scrolled (428, 405) with delta (0, 0)
Screenshot: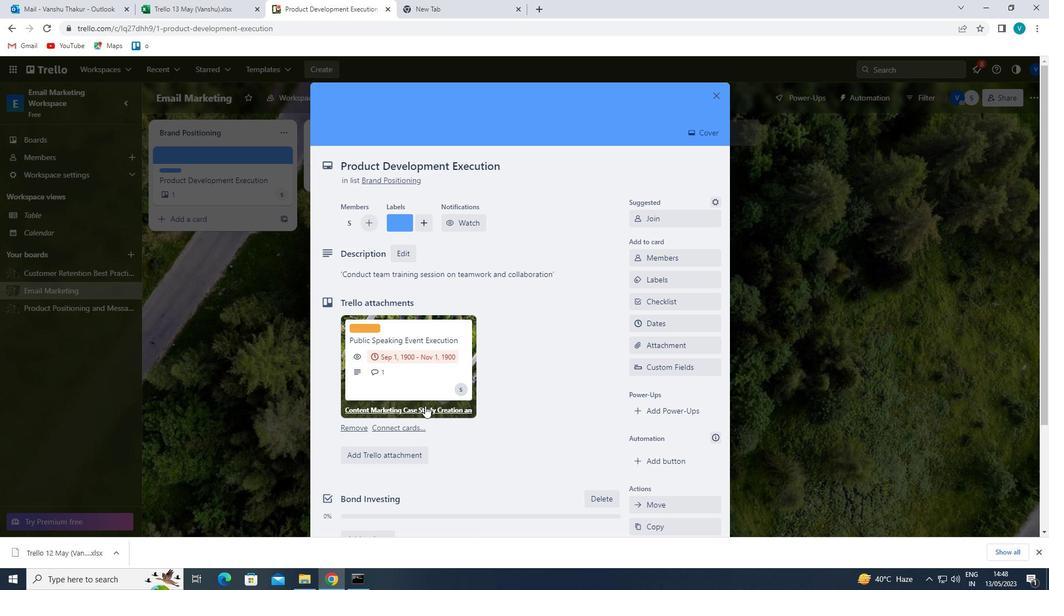 
Action: Mouse moved to (388, 484)
Screenshot: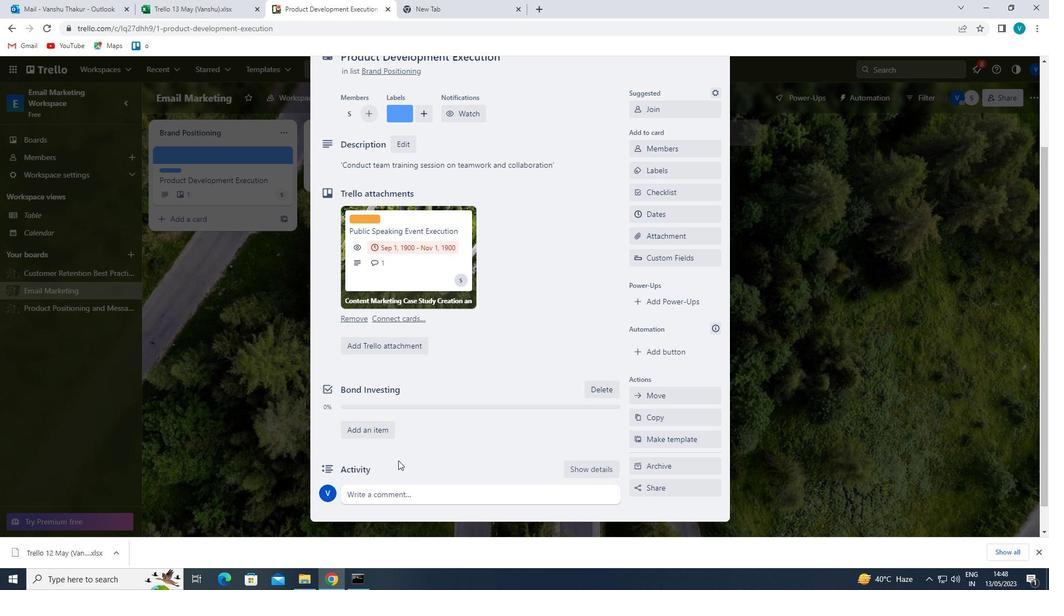 
Action: Mouse pressed left at (388, 484)
Screenshot: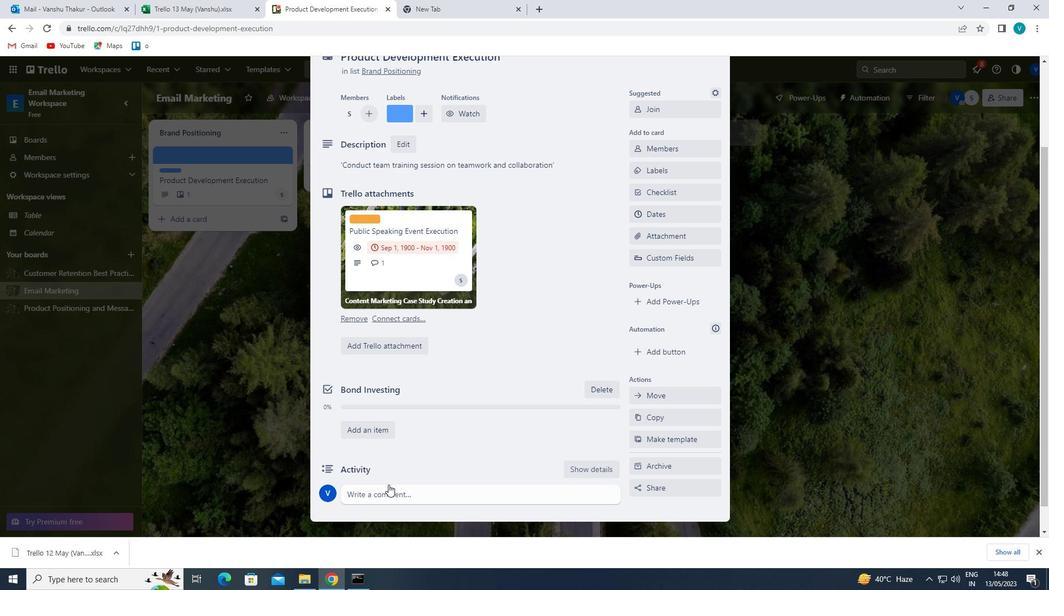 
Action: Mouse moved to (445, 443)
Screenshot: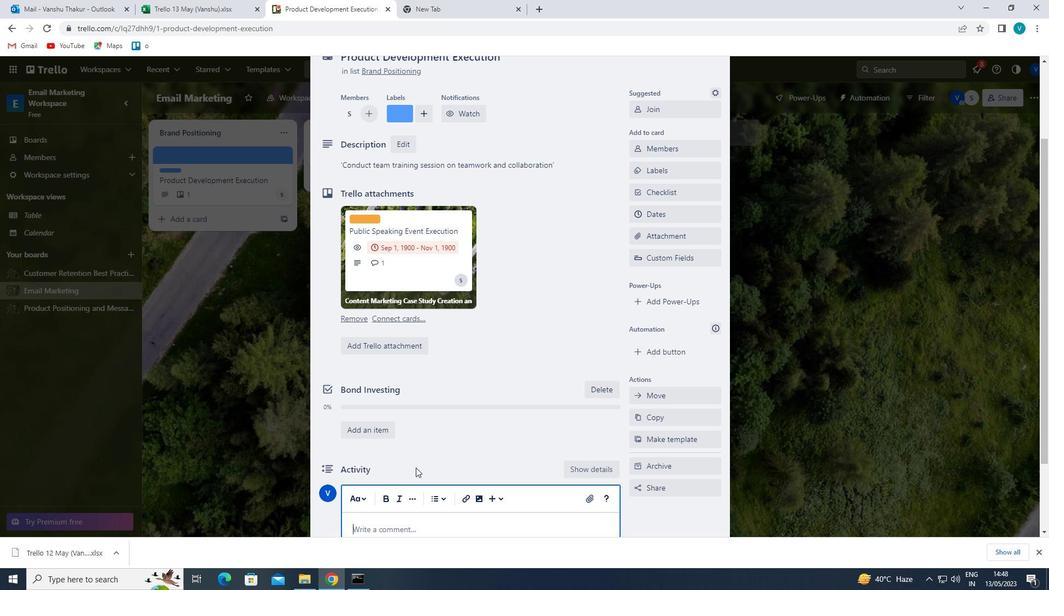 
Action: Mouse scrolled (445, 443) with delta (0, 0)
Screenshot: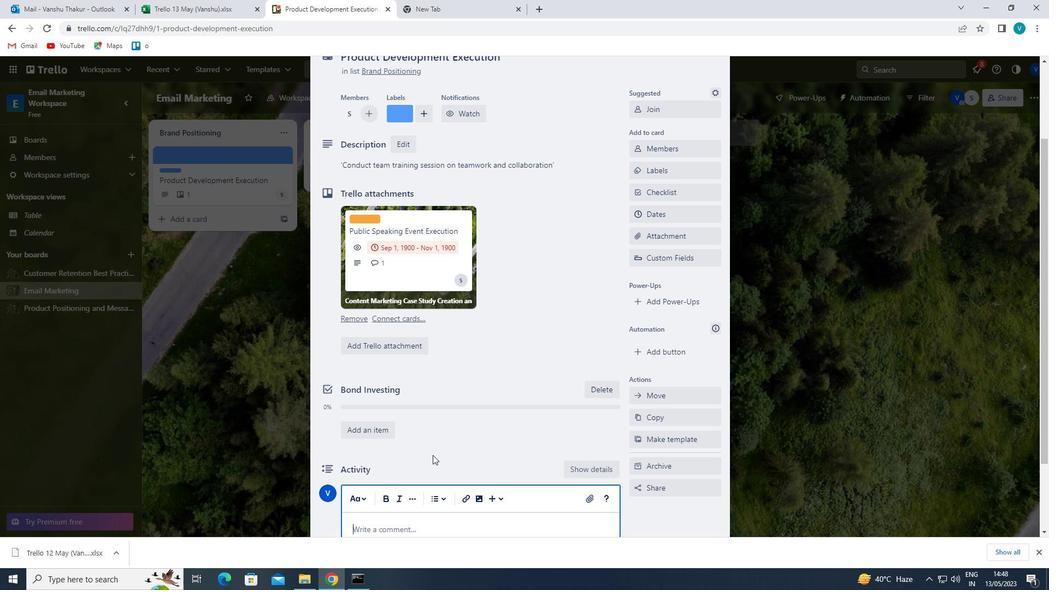 
Action: Key pressed '<Key.shift>LET<Key.space>US<Key.space>APPROACH<Key.space>THIS<Key.space>TASK<Key.space>WITH<Key.space>A<Key.space>SENSE<Key.space>OF<Key.space>COLLABORATION<Key.space>AND<Key.space>TEAMWORK,<Key.space>LEVERAGING<Key.space>THE<Key.space>STRENGTHS<Key.space>OF<Key.space>EACH<Key.space>TEAM<Key.space>MEMBER.'
Screenshot: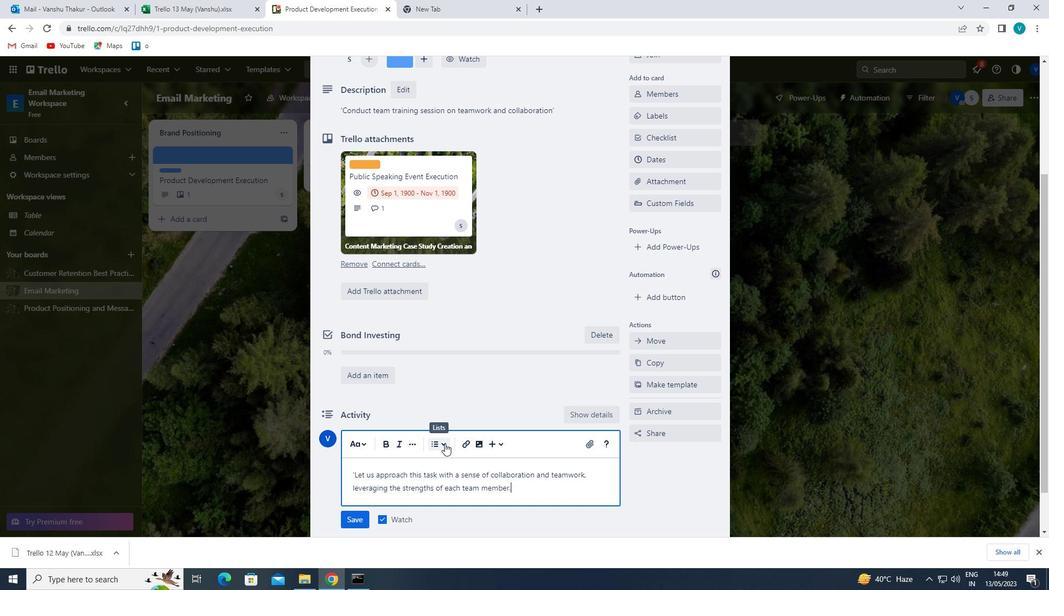 
Action: Mouse moved to (355, 512)
Screenshot: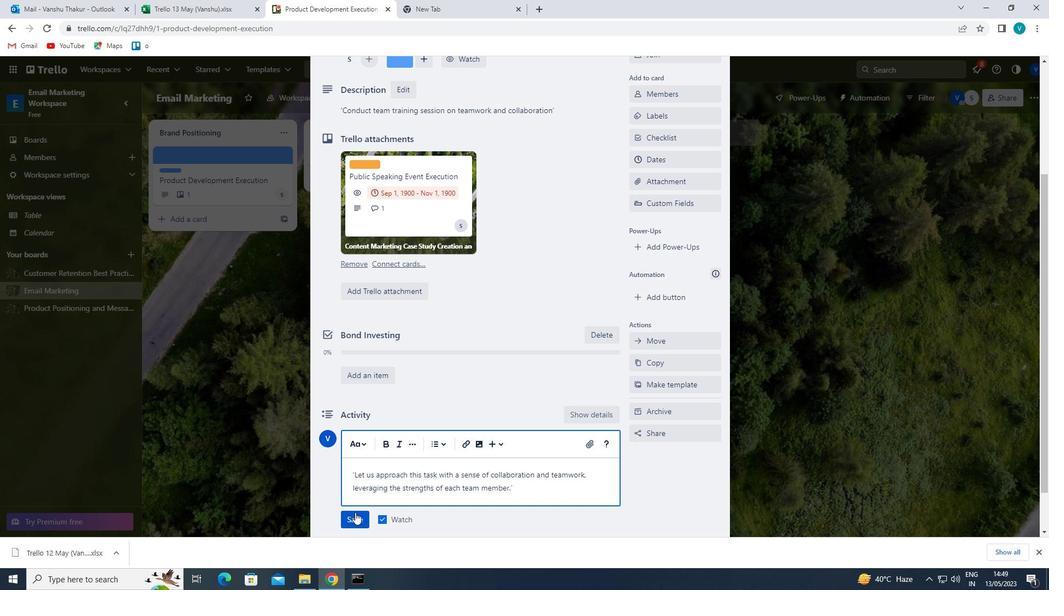 
Action: Mouse pressed left at (355, 512)
Screenshot: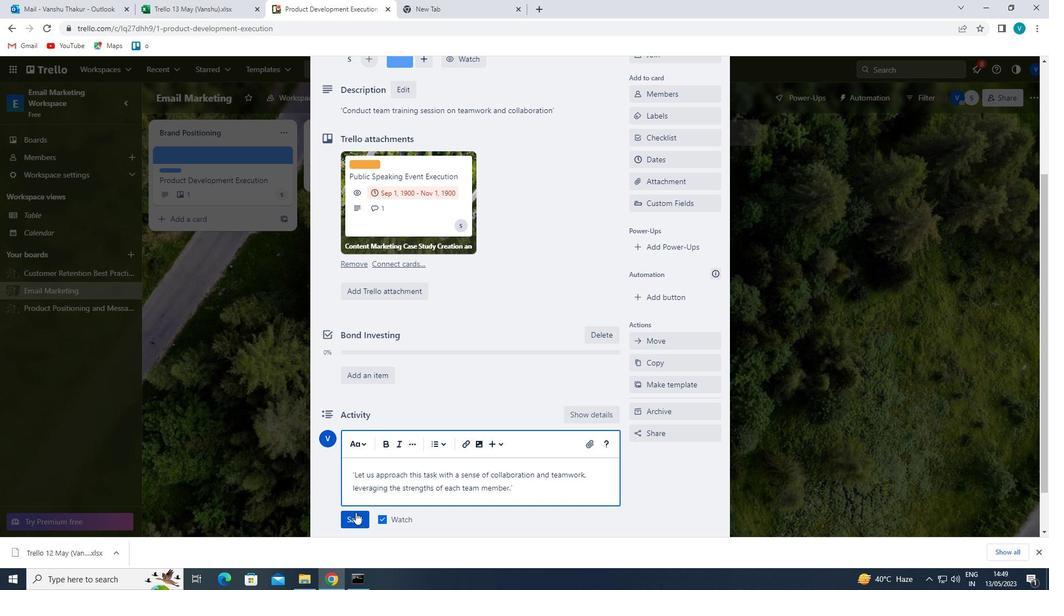 
Action: Mouse moved to (684, 154)
Screenshot: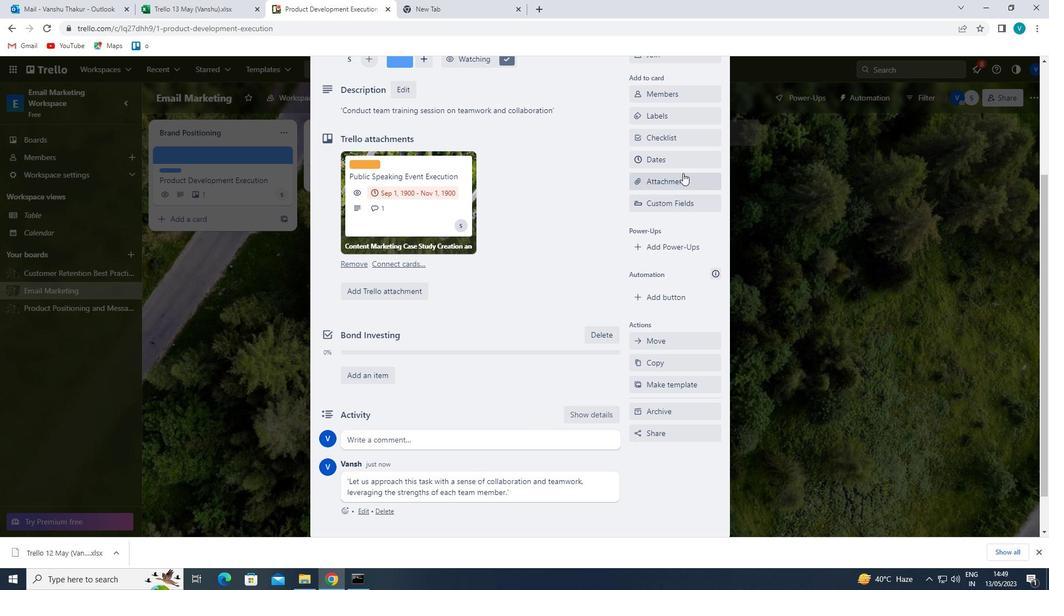
Action: Mouse pressed left at (684, 154)
Screenshot: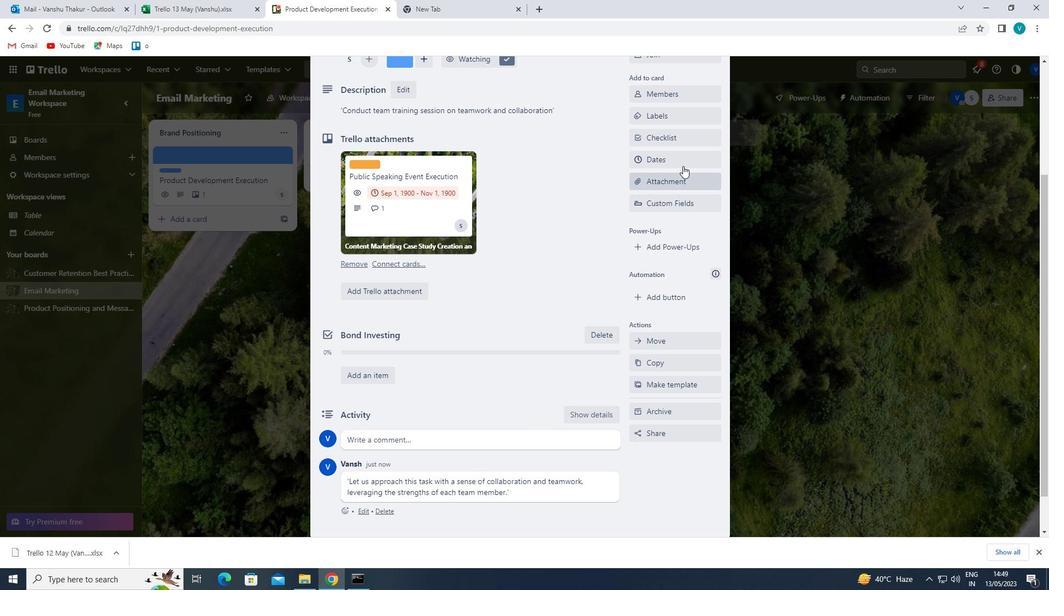 
Action: Mouse moved to (639, 305)
Screenshot: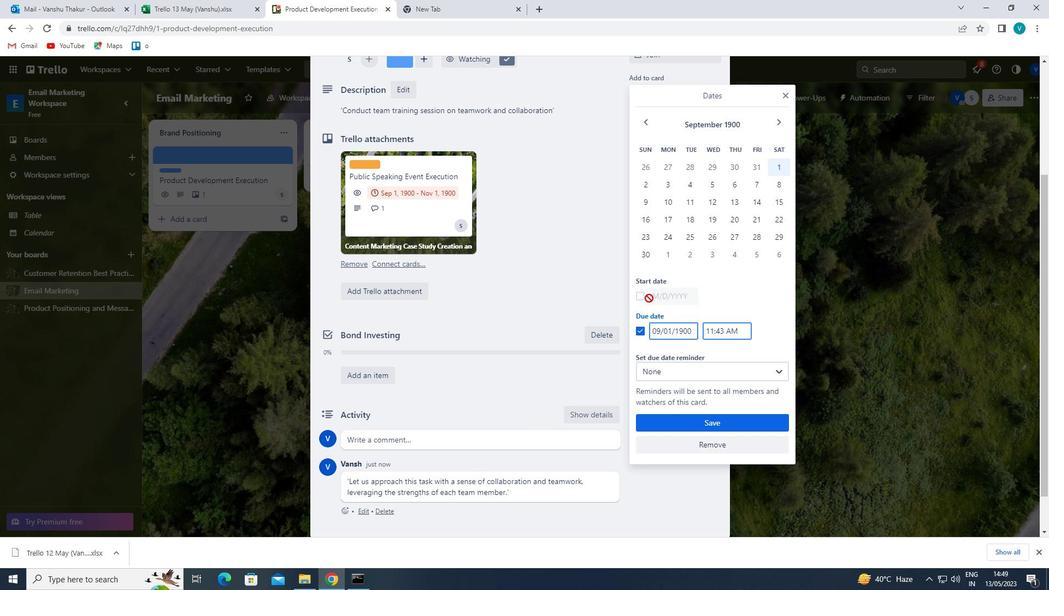
Action: Mouse pressed left at (639, 305)
Screenshot: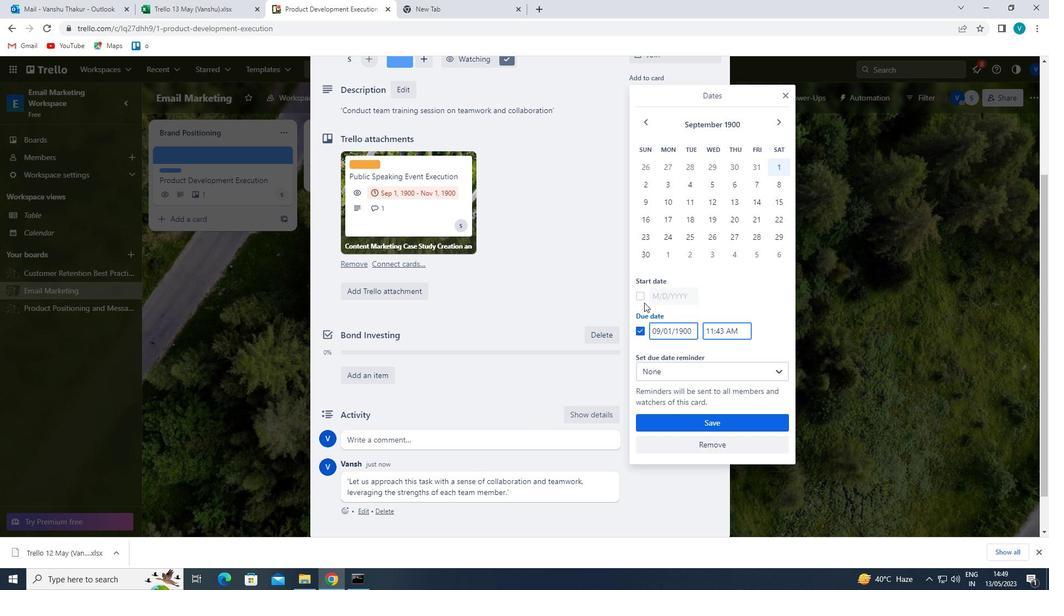 
Action: Mouse moved to (639, 302)
Screenshot: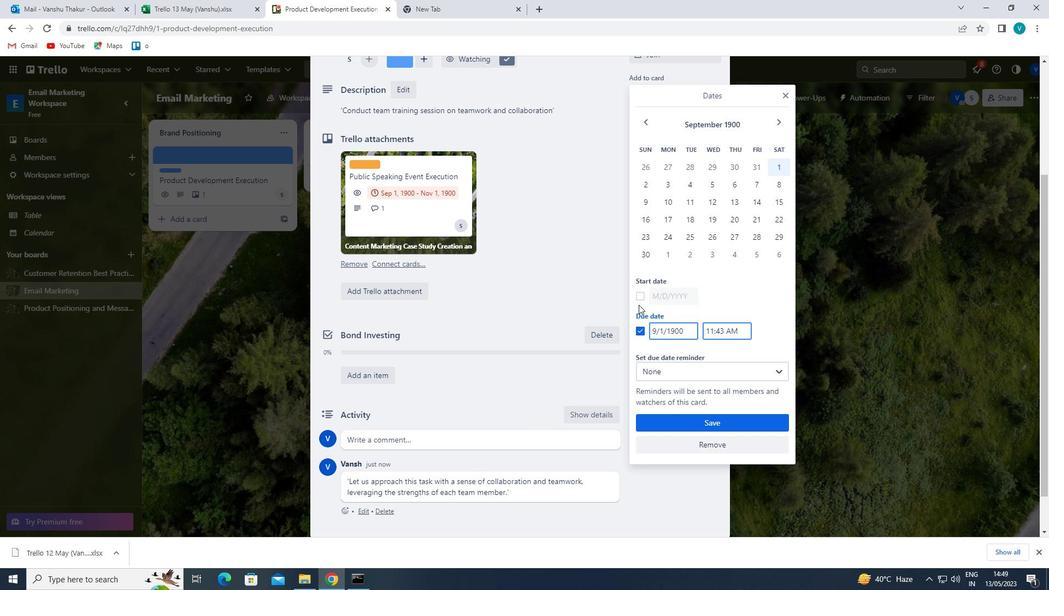 
Action: Mouse pressed left at (639, 302)
Screenshot: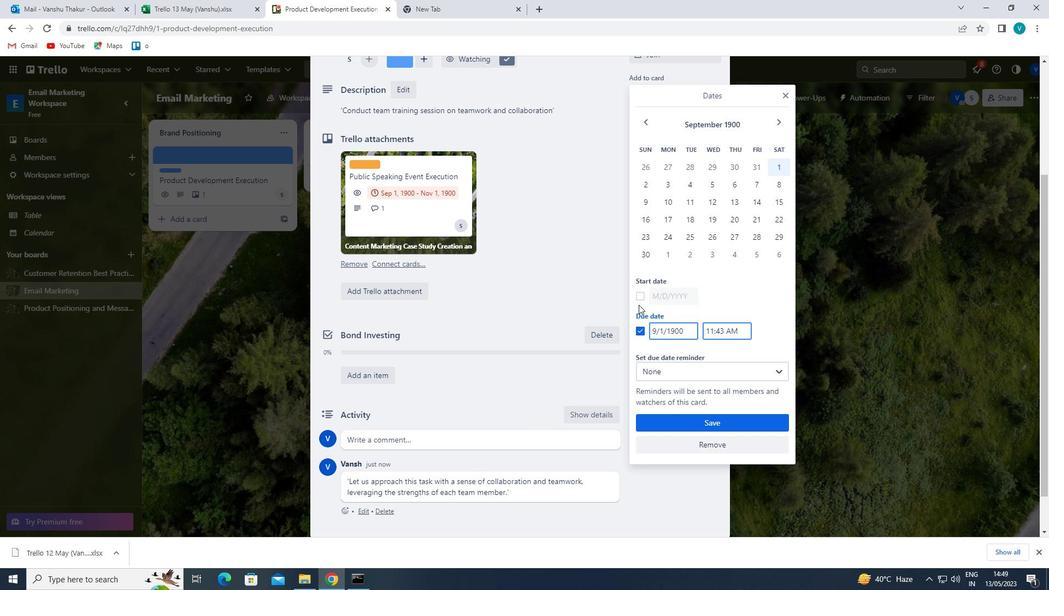 
Action: Mouse moved to (657, 295)
Screenshot: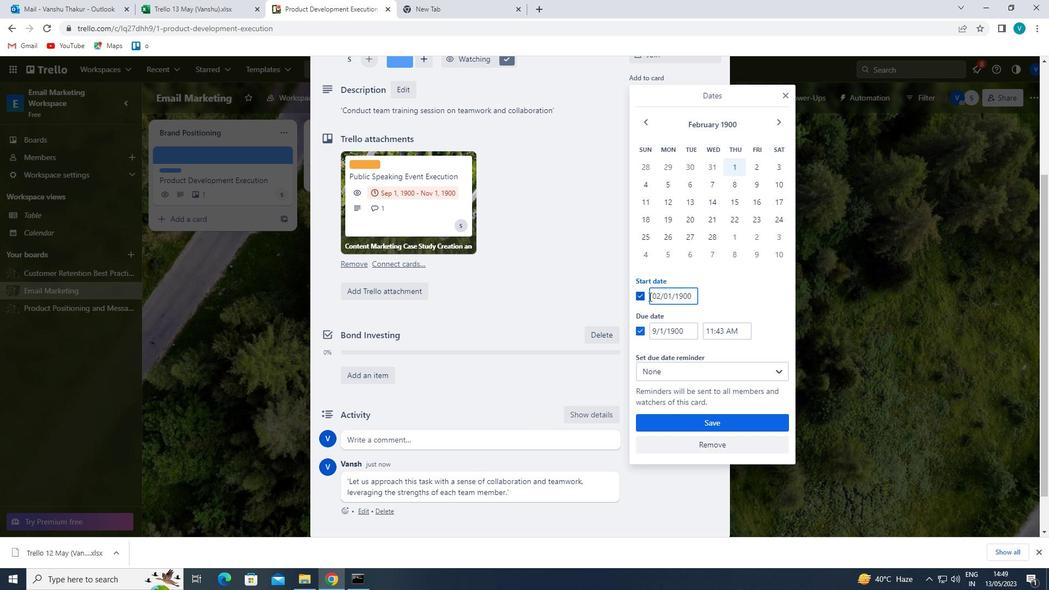 
Action: Mouse pressed left at (657, 295)
Screenshot: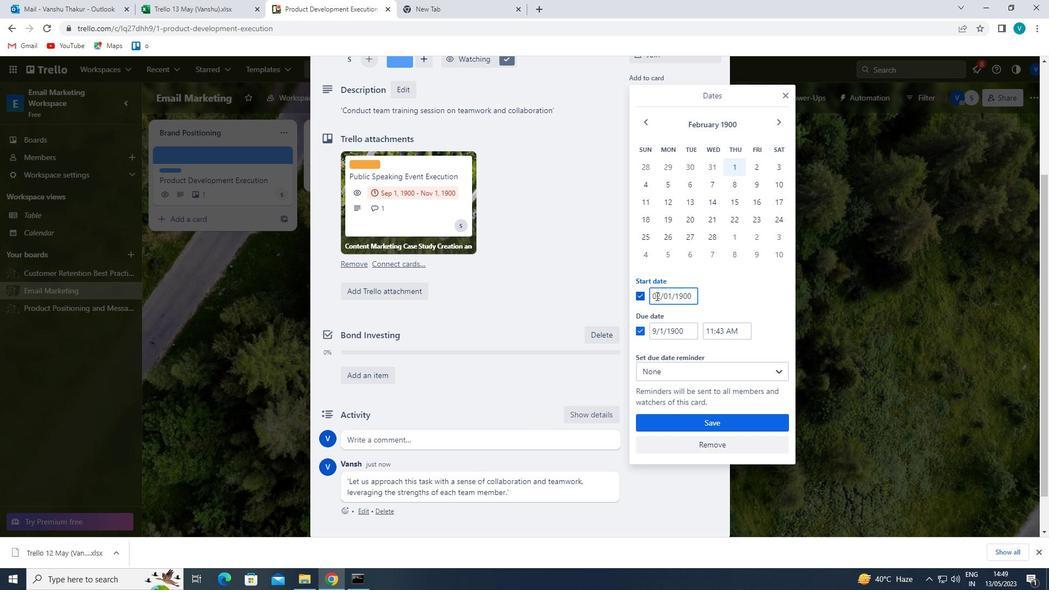 
Action: Mouse moved to (657, 296)
Screenshot: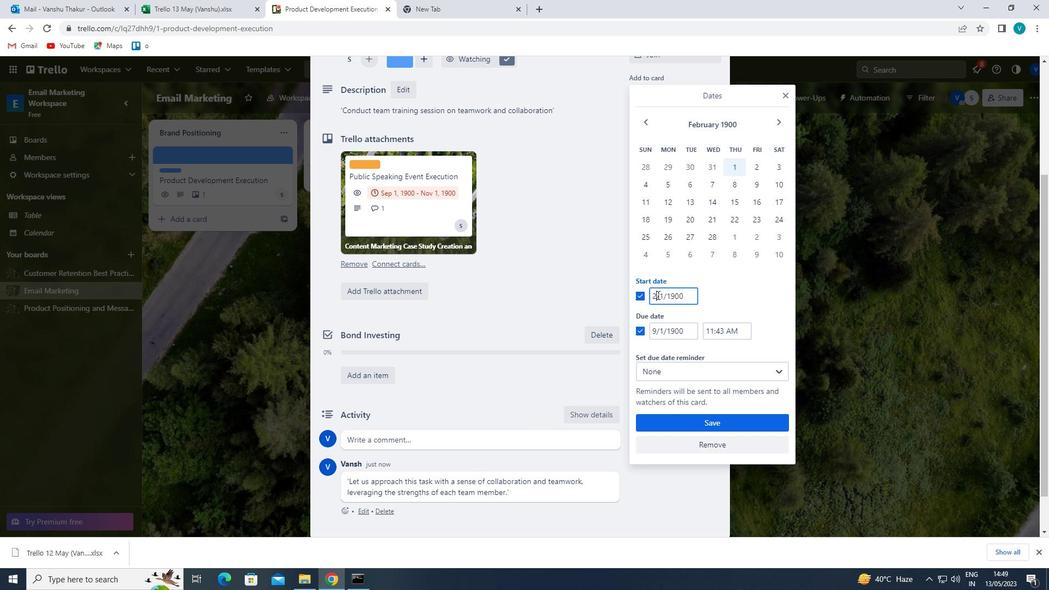 
Action: Key pressed <Key.backspace>3
Screenshot: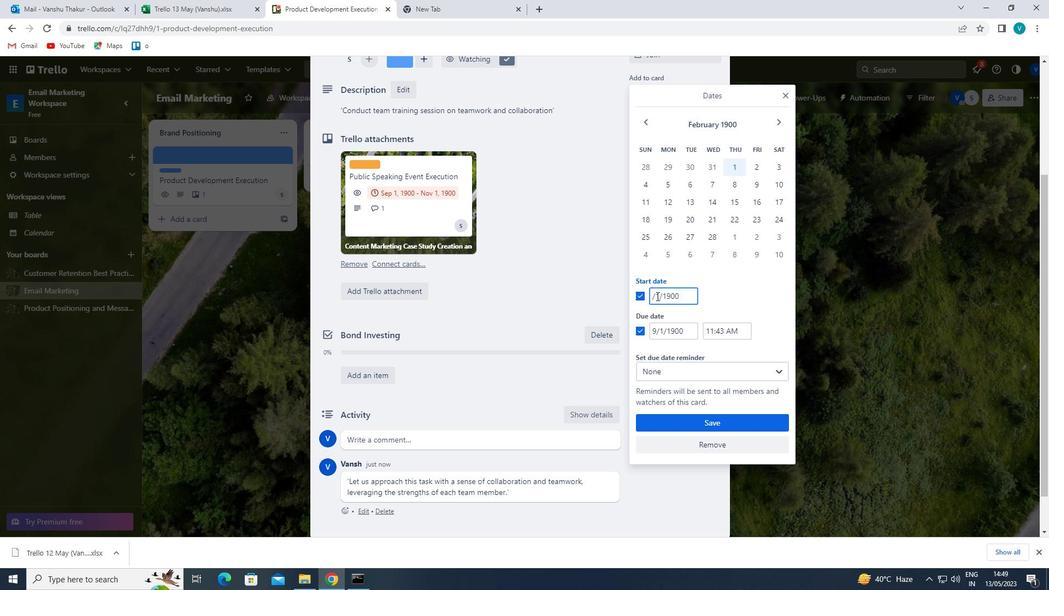 
Action: Mouse moved to (656, 330)
Screenshot: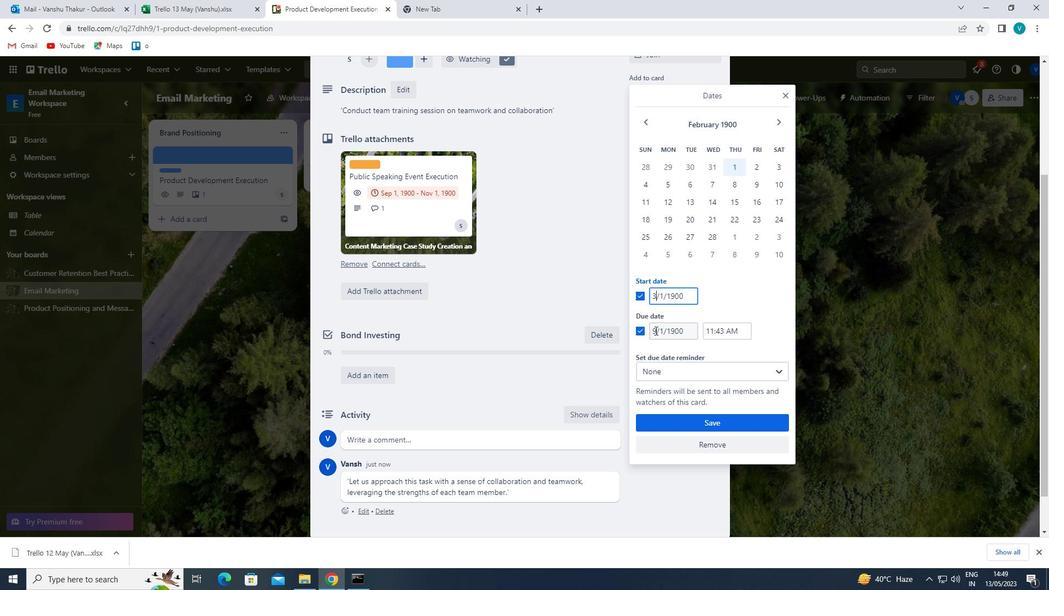 
Action: Mouse pressed left at (656, 330)
Screenshot: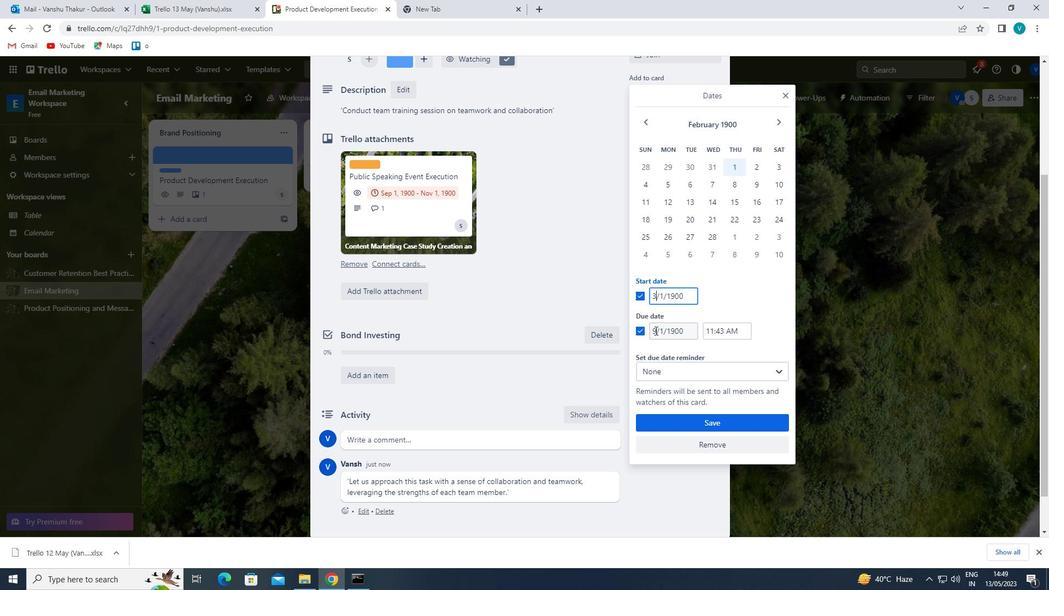 
Action: Key pressed <Key.backspace>10
Screenshot: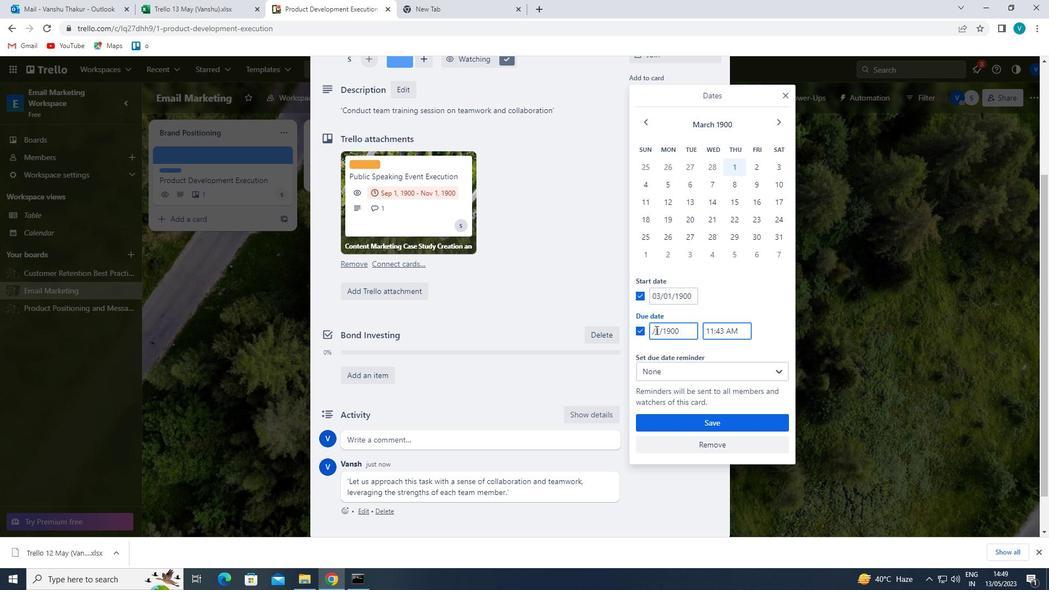 
Action: Mouse moved to (677, 417)
Screenshot: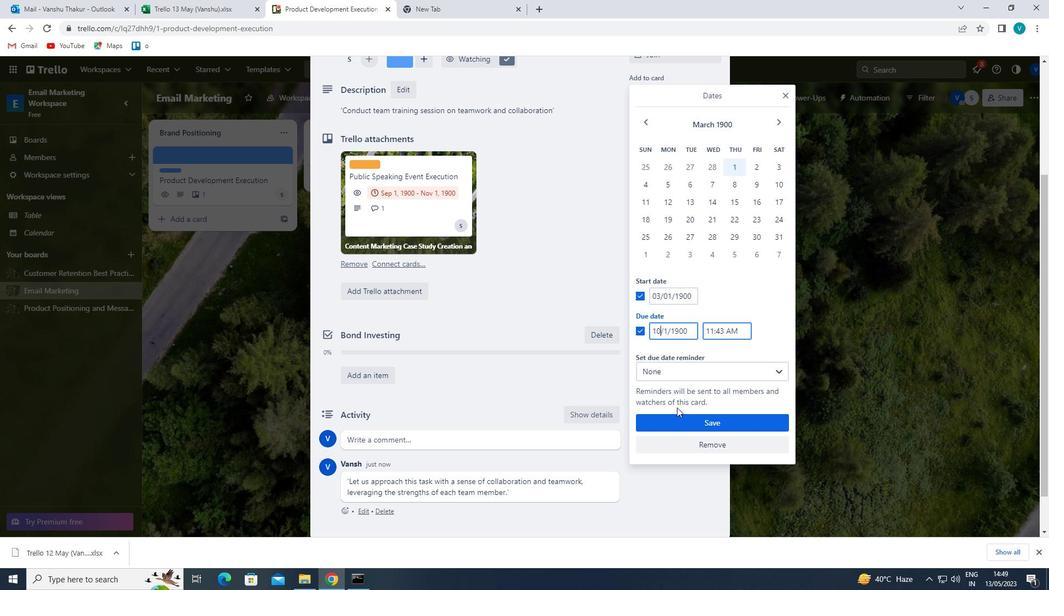 
Action: Mouse pressed left at (677, 417)
Screenshot: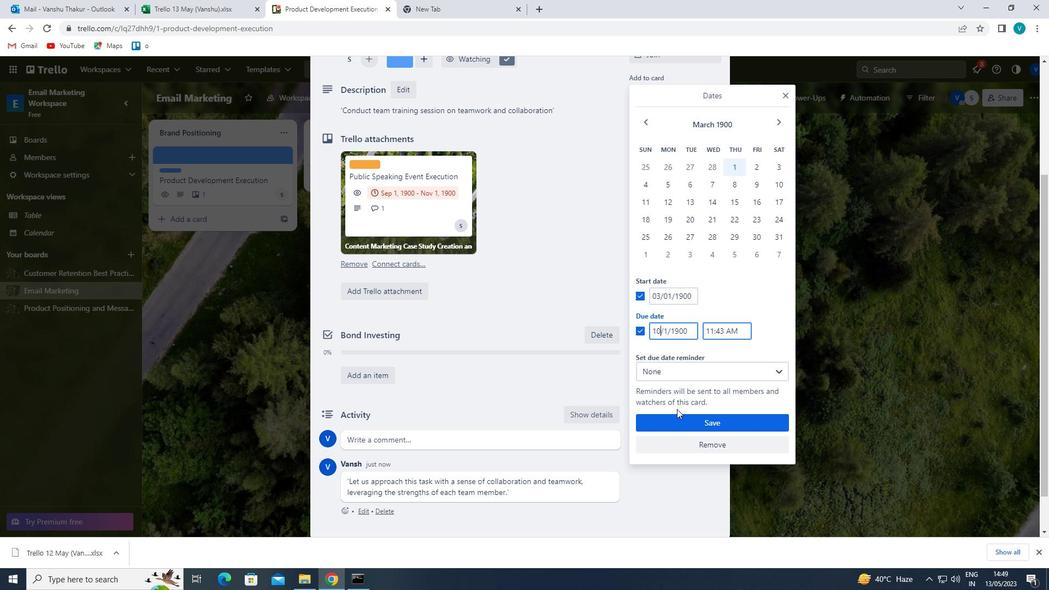 
Action: Mouse moved to (678, 417)
Screenshot: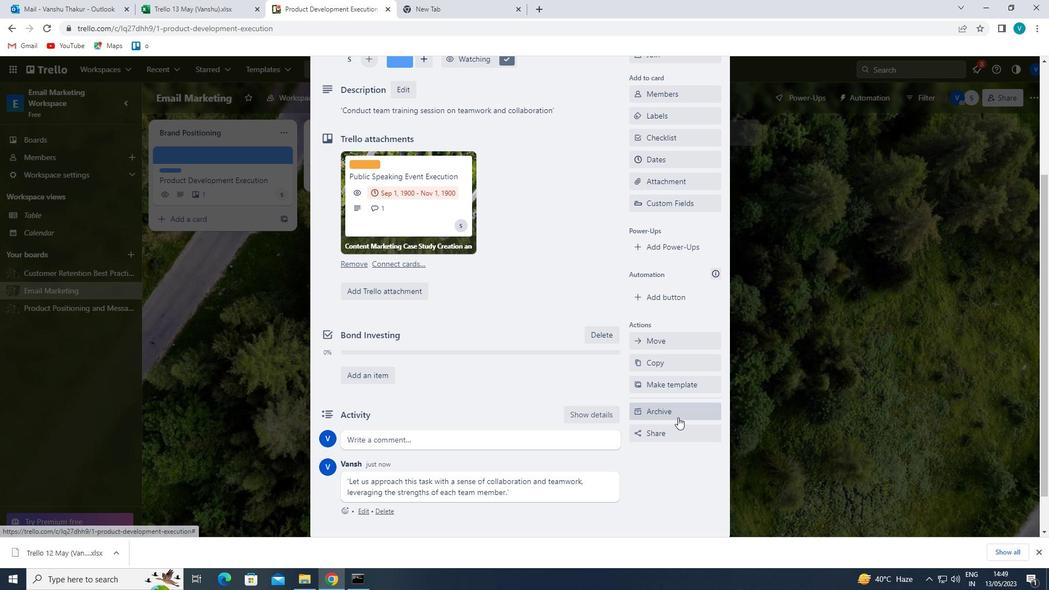 
